 Task: Find a one-way business class flight for two people from New York to Los Angeles on July 14, with a budget of up to $1,200 and 2 checked bags.
Action: Mouse moved to (314, 324)
Screenshot: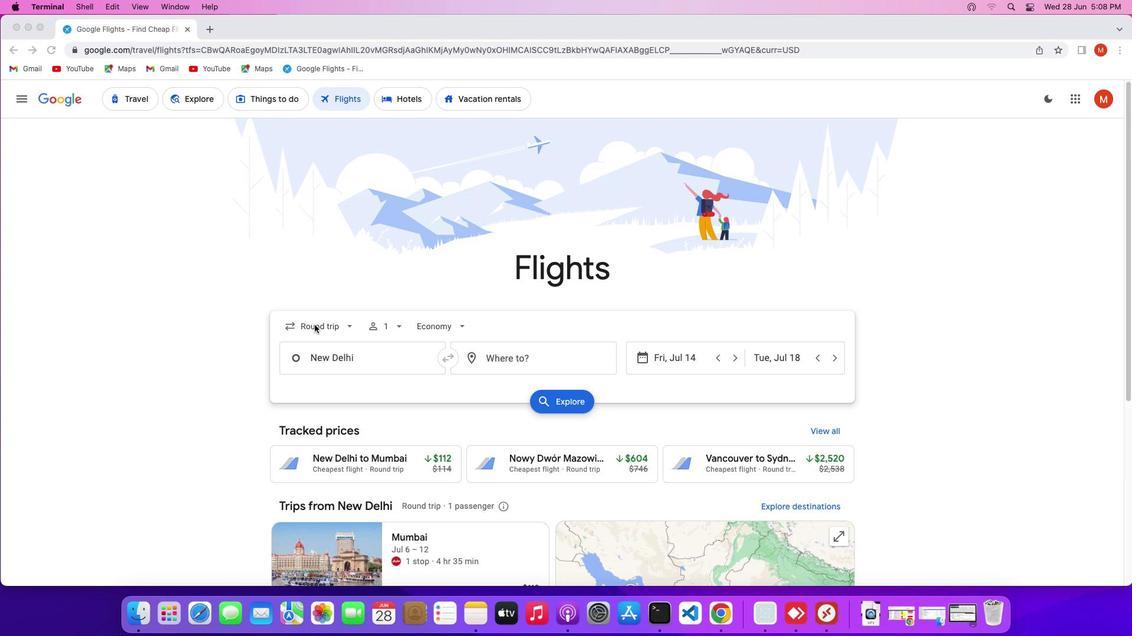 
Action: Mouse pressed left at (314, 324)
Screenshot: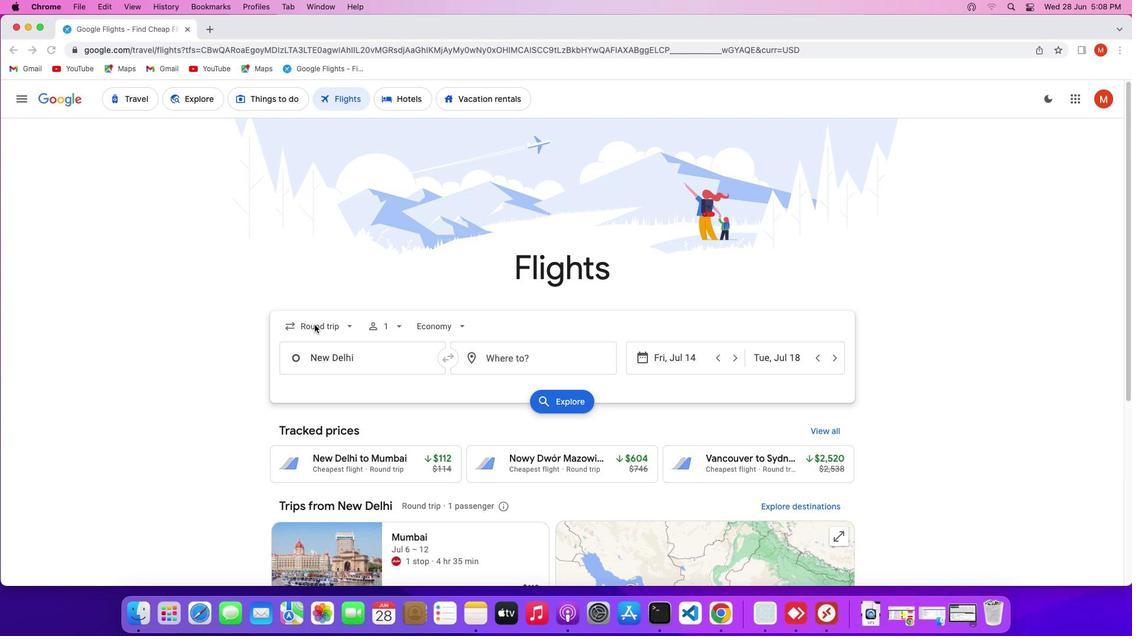 
Action: Mouse pressed left at (314, 324)
Screenshot: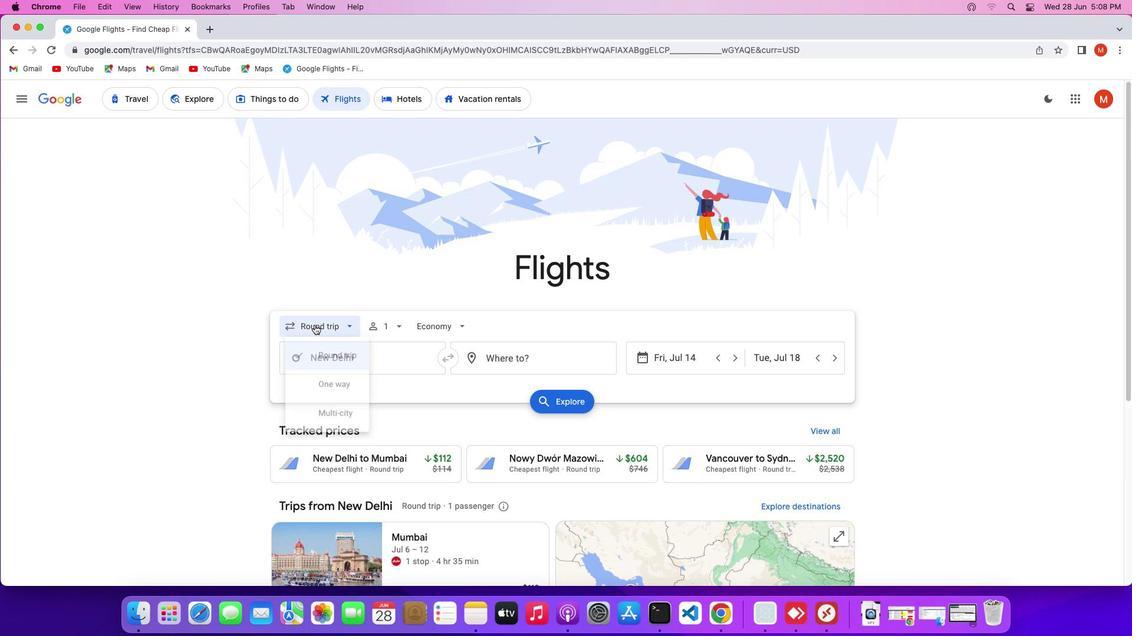 
Action: Mouse moved to (328, 382)
Screenshot: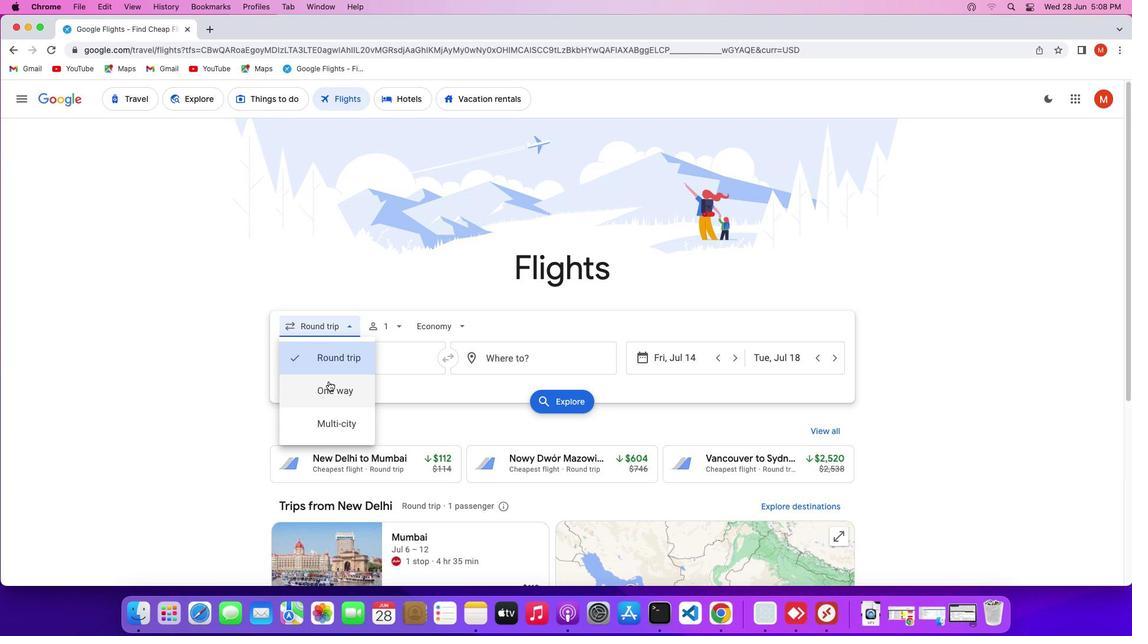 
Action: Mouse pressed left at (328, 382)
Screenshot: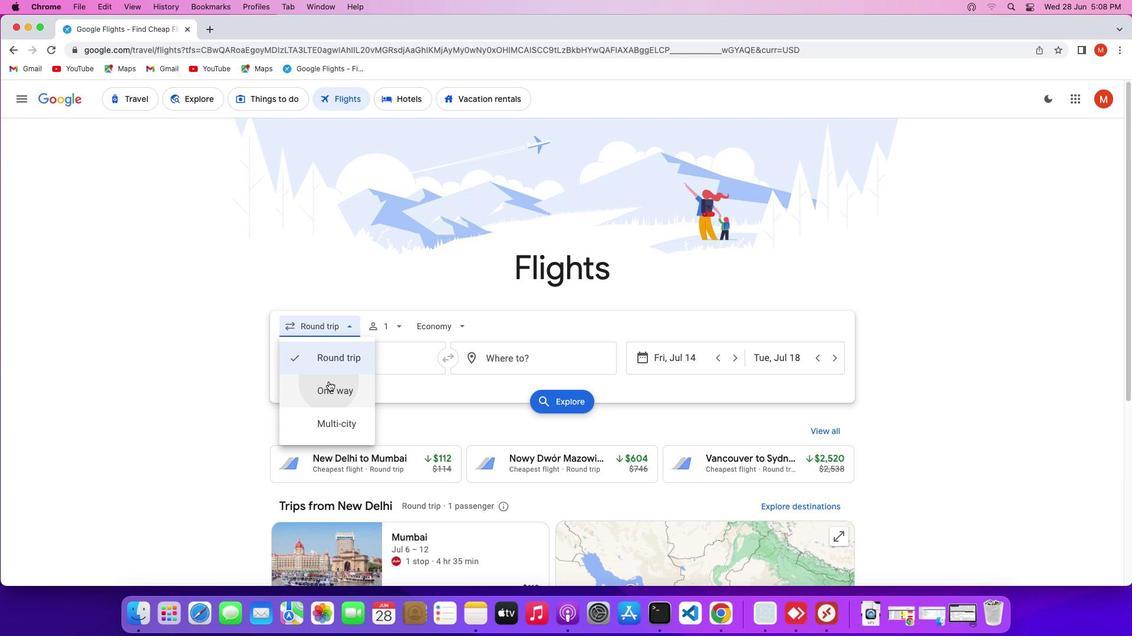 
Action: Mouse moved to (400, 323)
Screenshot: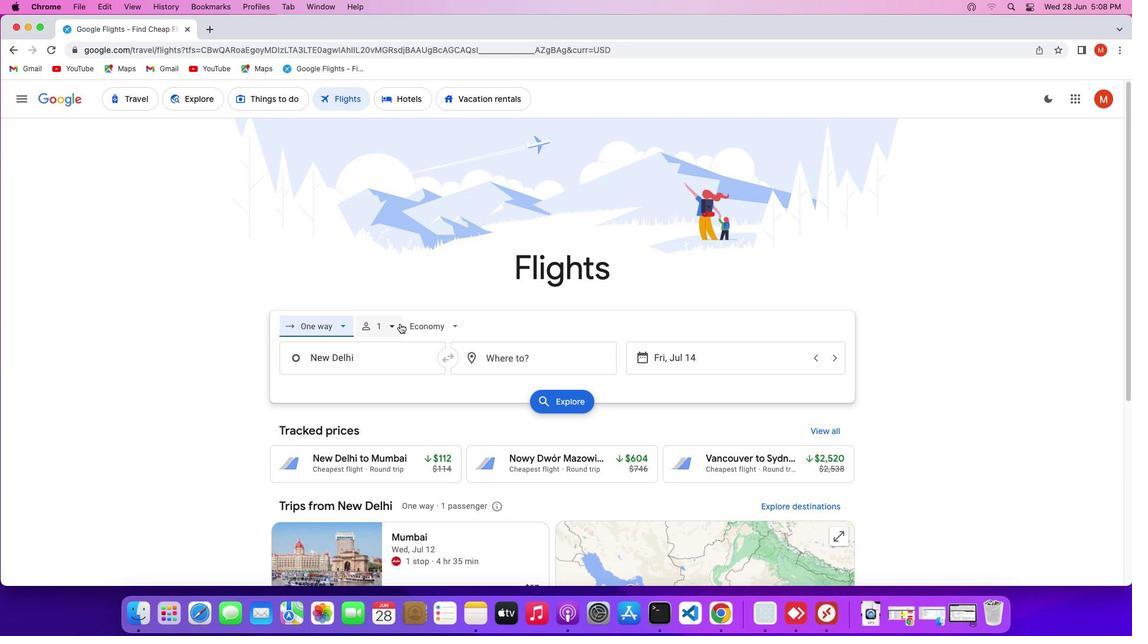 
Action: Mouse pressed left at (400, 323)
Screenshot: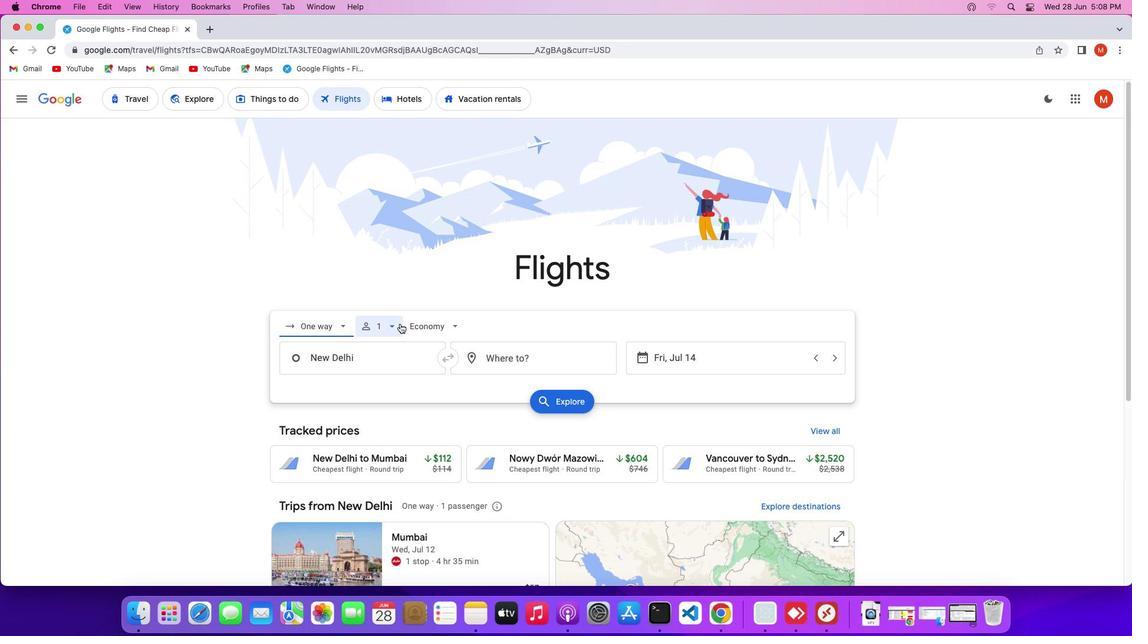 
Action: Mouse moved to (484, 361)
Screenshot: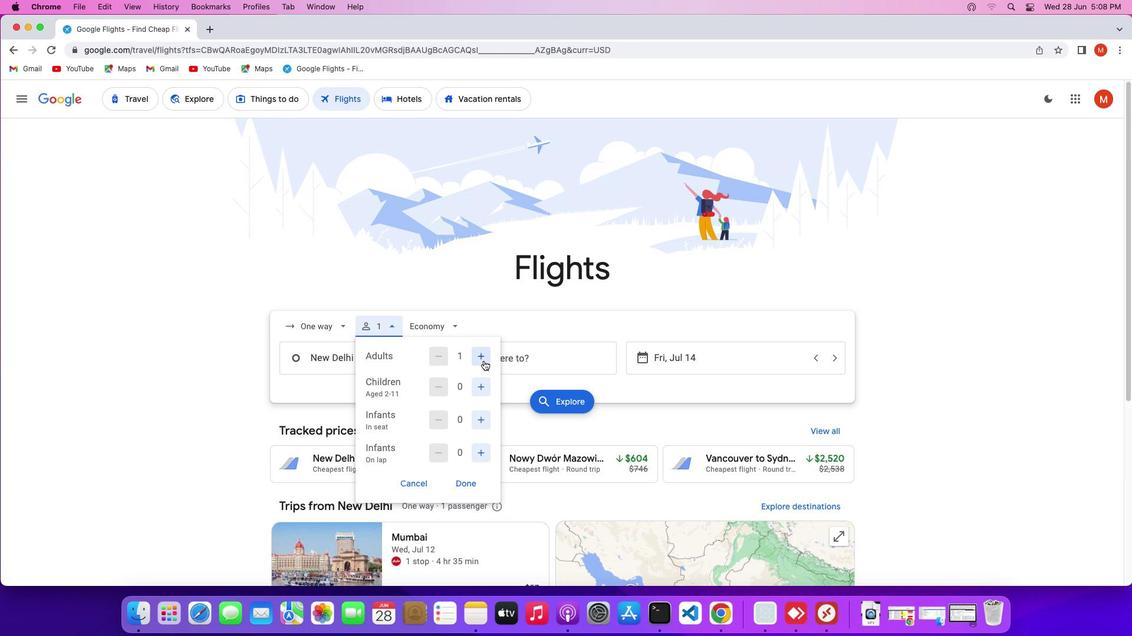
Action: Mouse pressed left at (484, 361)
Screenshot: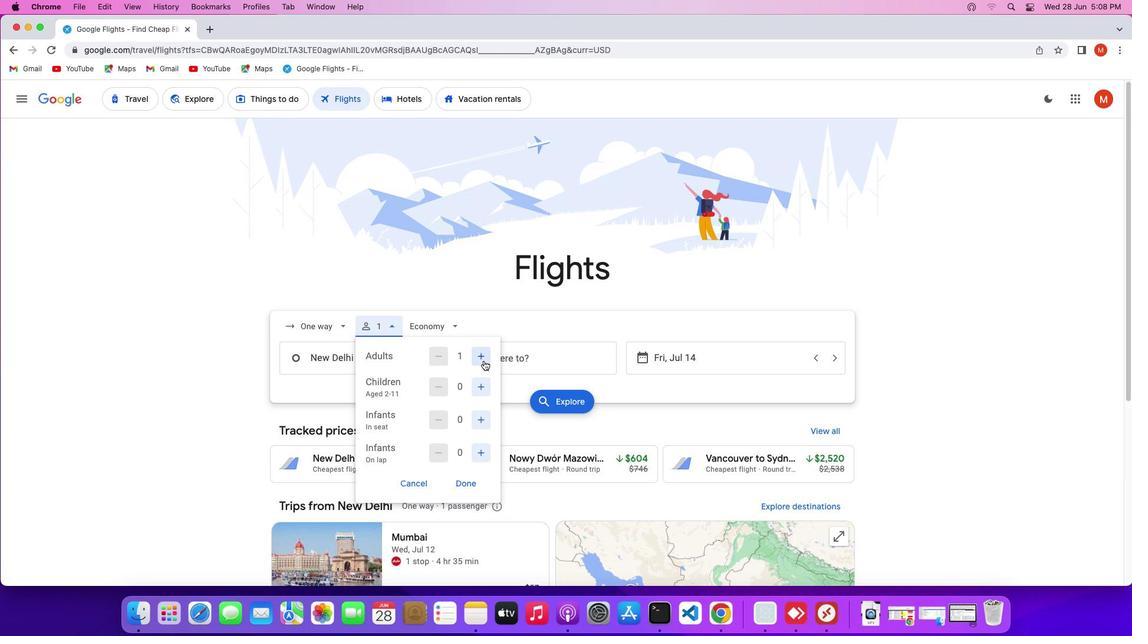 
Action: Mouse moved to (471, 479)
Screenshot: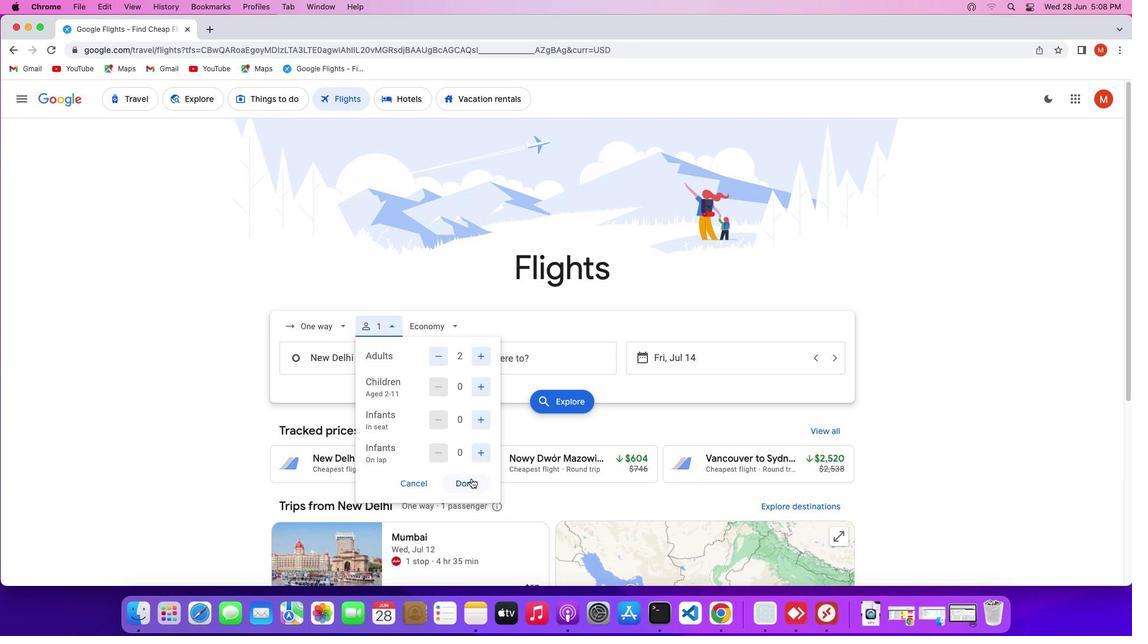 
Action: Mouse pressed left at (471, 479)
Screenshot: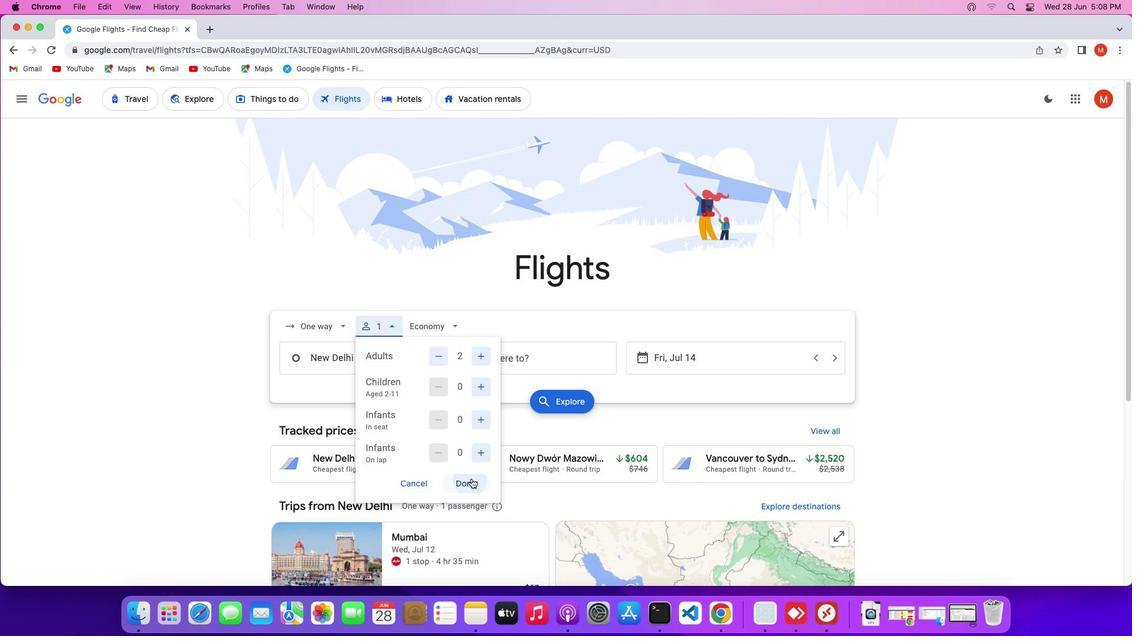 
Action: Mouse moved to (429, 335)
Screenshot: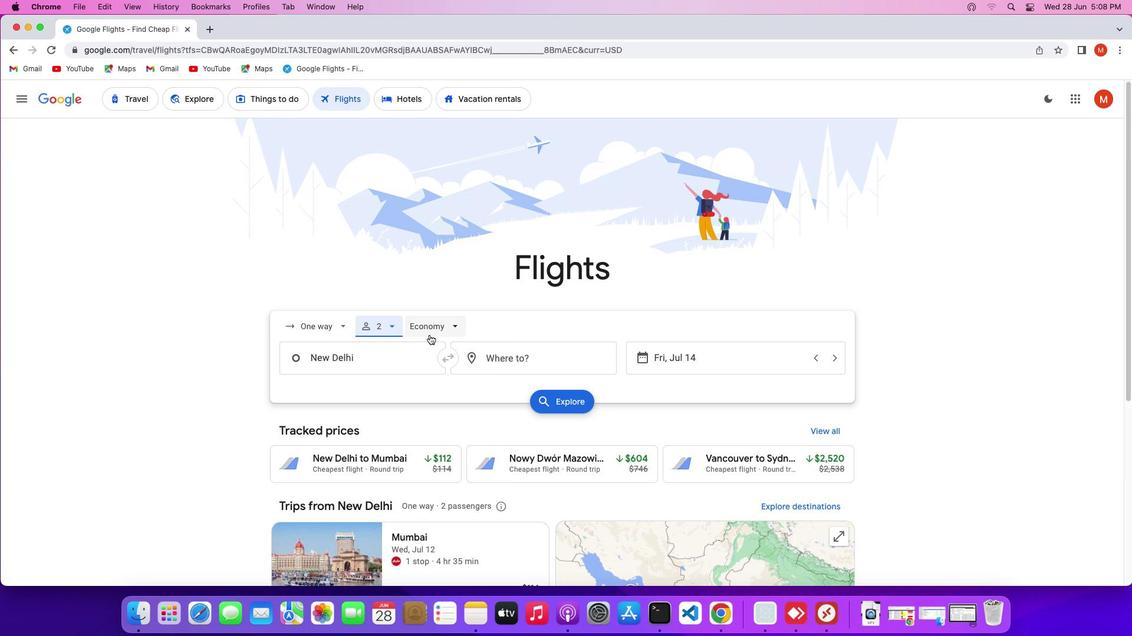
Action: Mouse pressed left at (429, 335)
Screenshot: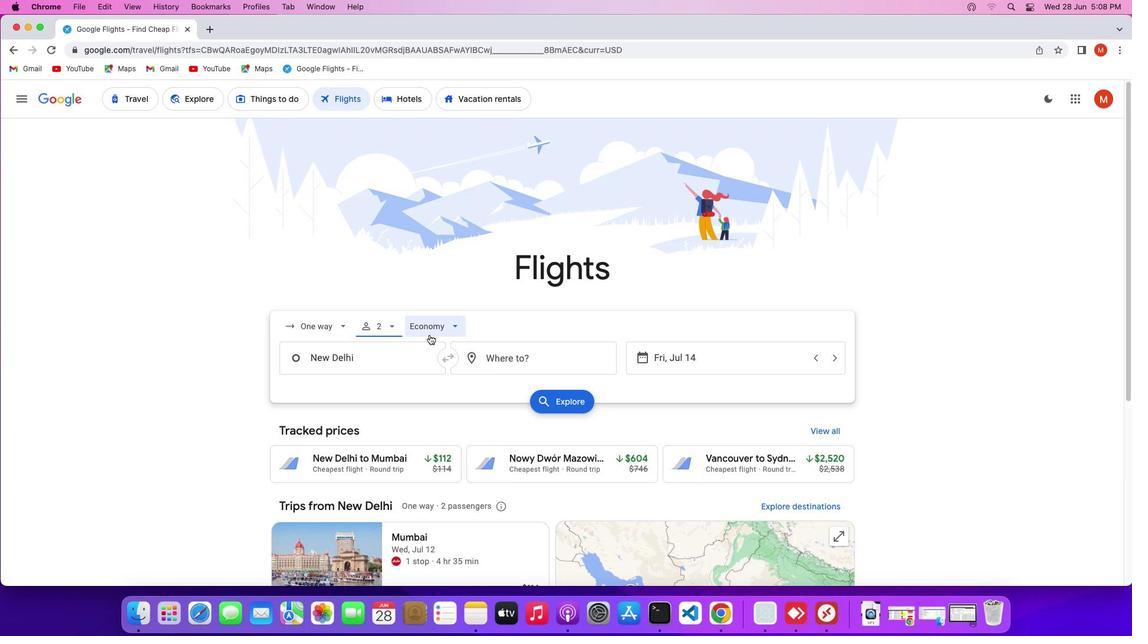 
Action: Mouse moved to (451, 421)
Screenshot: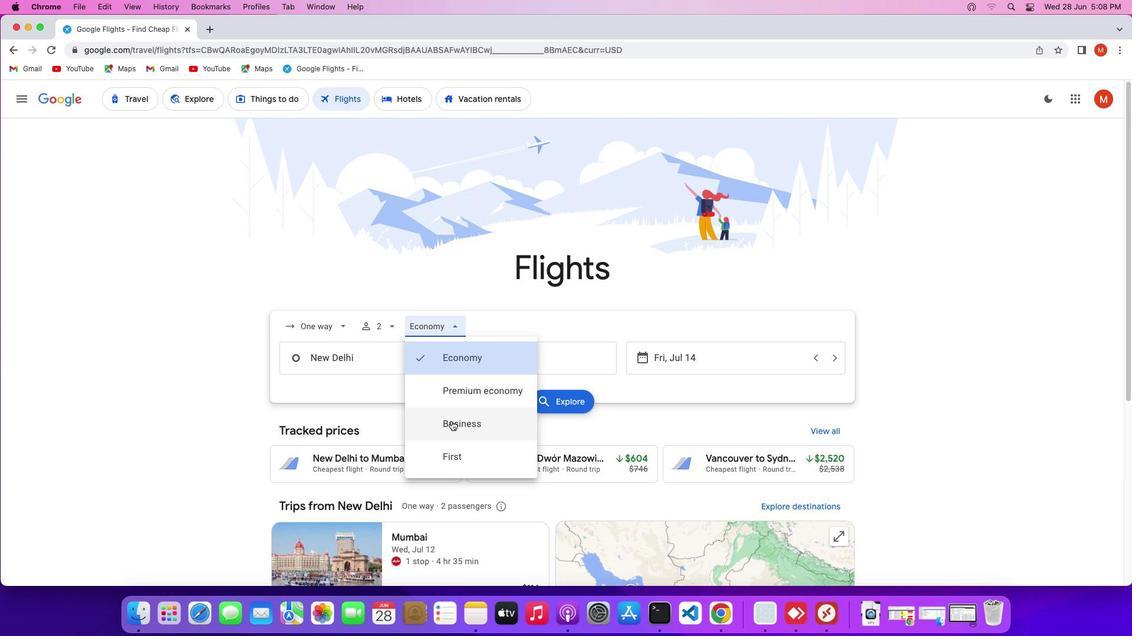 
Action: Mouse pressed left at (451, 421)
Screenshot: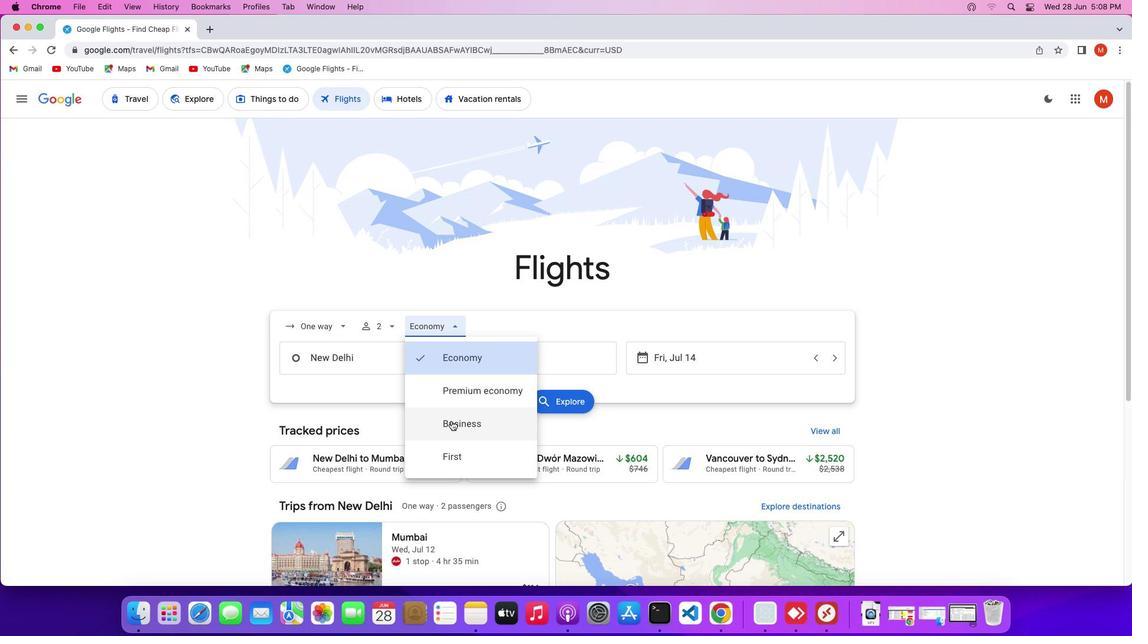 
Action: Mouse moved to (372, 365)
Screenshot: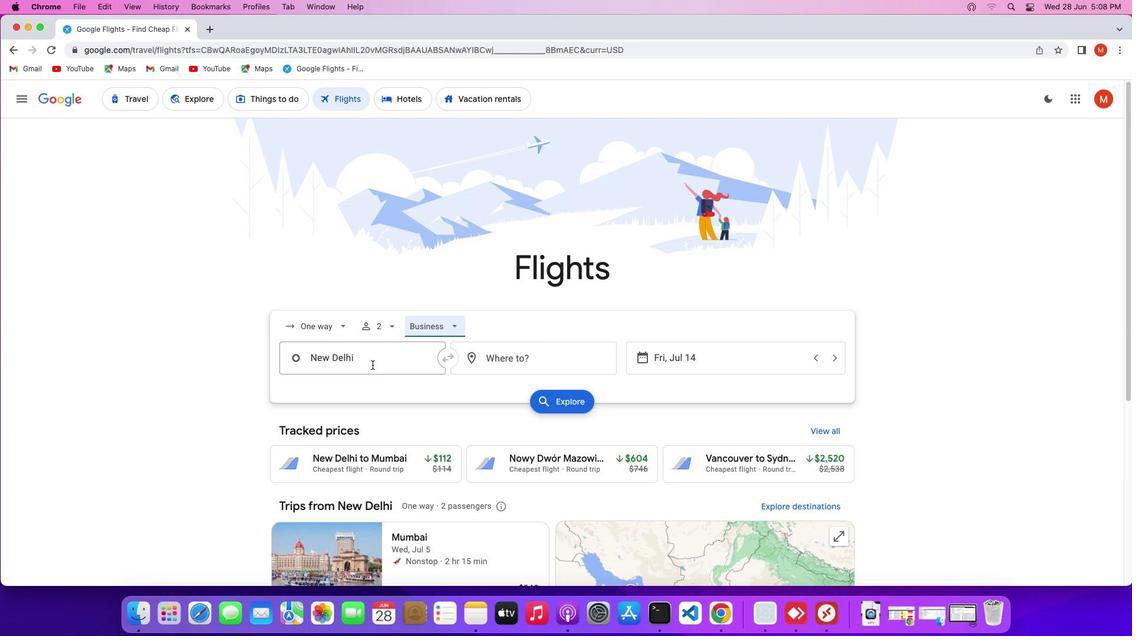 
Action: Mouse pressed left at (372, 365)
Screenshot: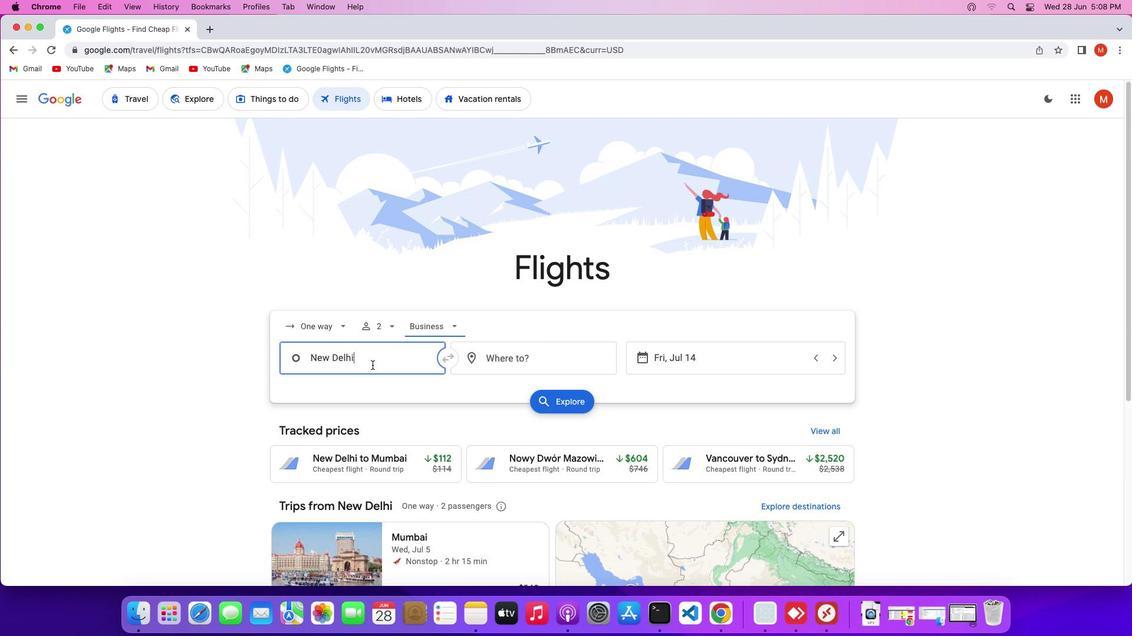 
Action: Key pressed Key.shift'N''e''w'Key.spaceKey.shift'Y''o''r''k'
Screenshot: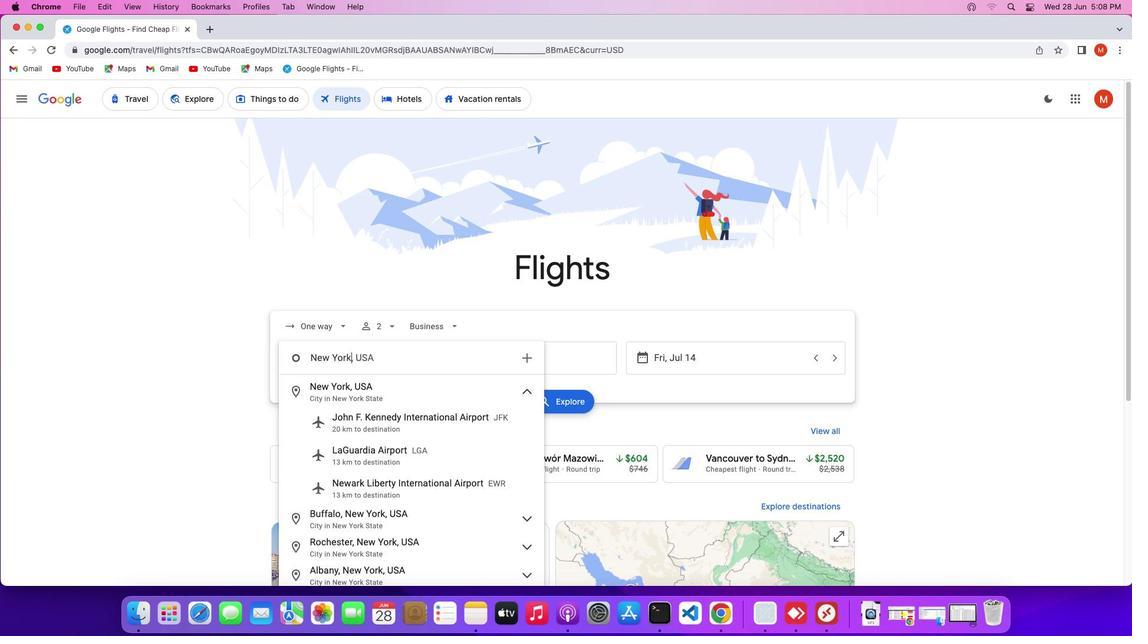 
Action: Mouse moved to (392, 392)
Screenshot: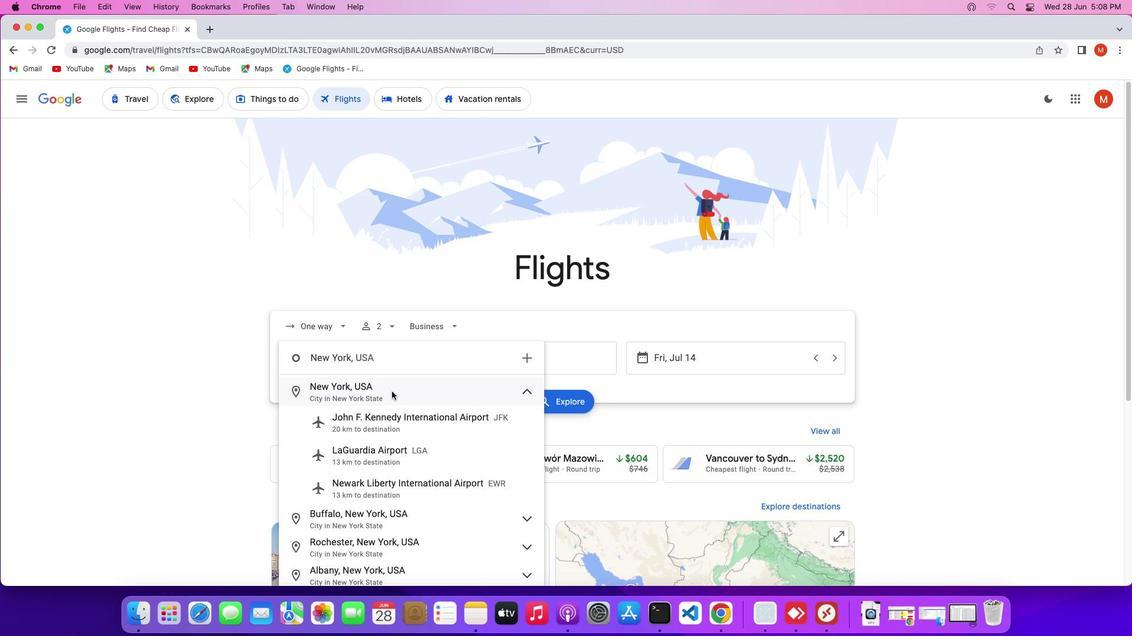 
Action: Mouse pressed left at (392, 392)
Screenshot: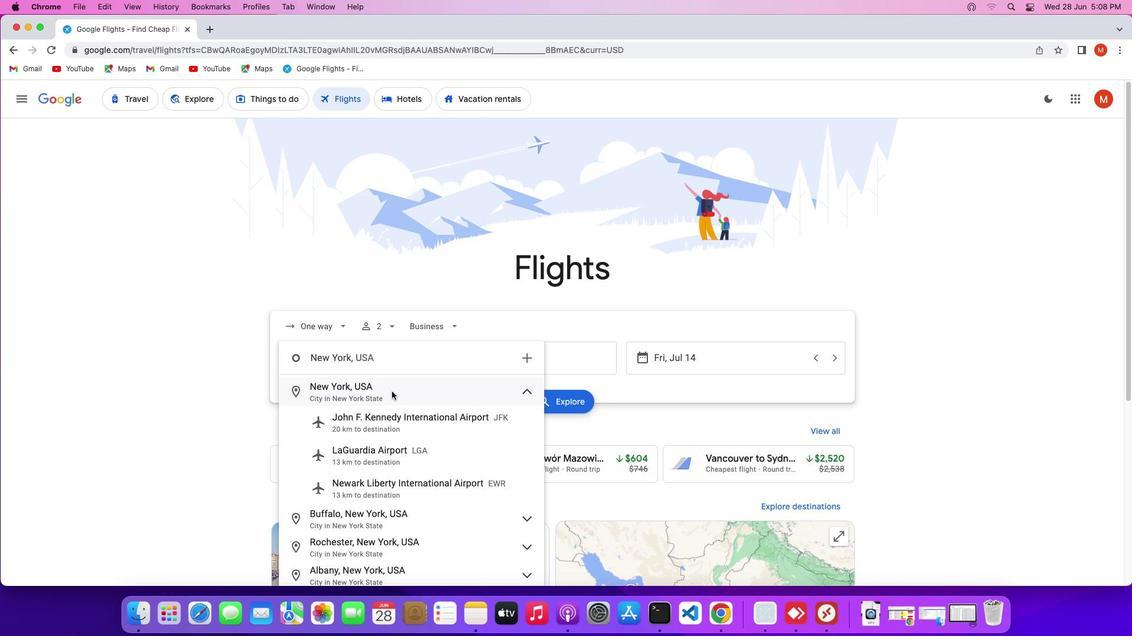 
Action: Mouse moved to (510, 360)
Screenshot: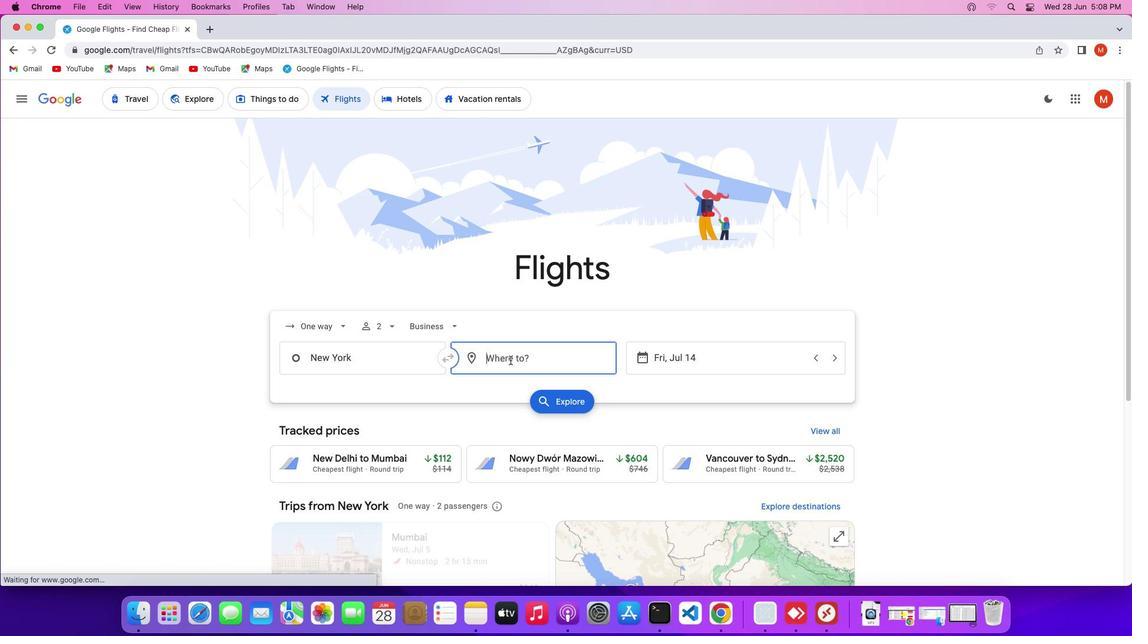 
Action: Mouse pressed left at (510, 360)
Screenshot: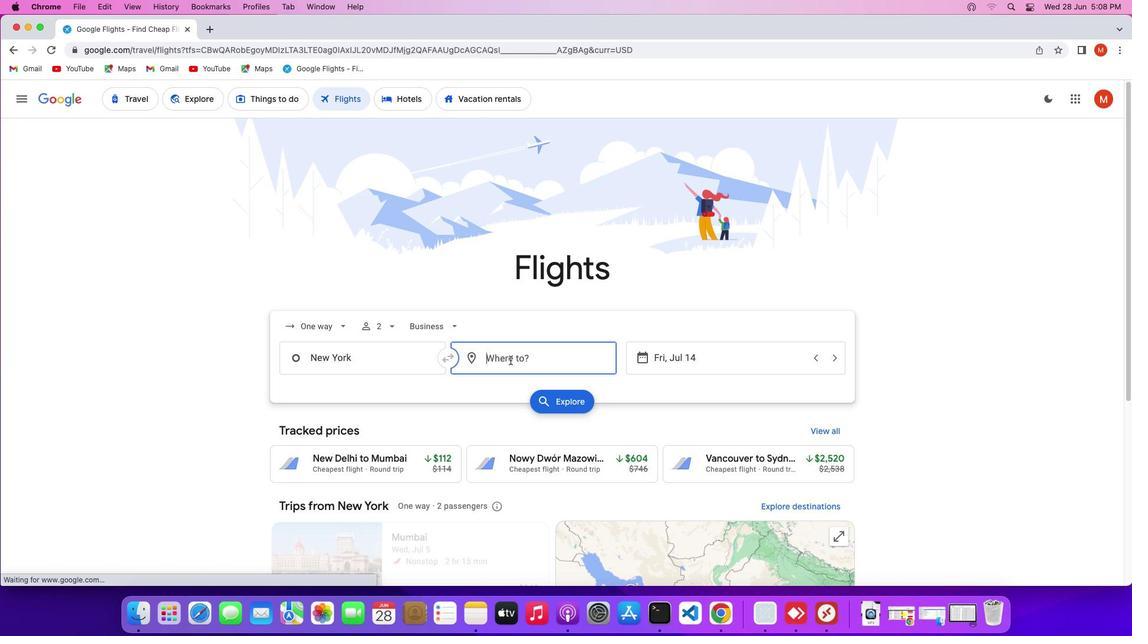 
Action: Key pressed Key.shift'L''o''s'Key.spaceKey.shift'A''n''g''e''l''e''s'
Screenshot: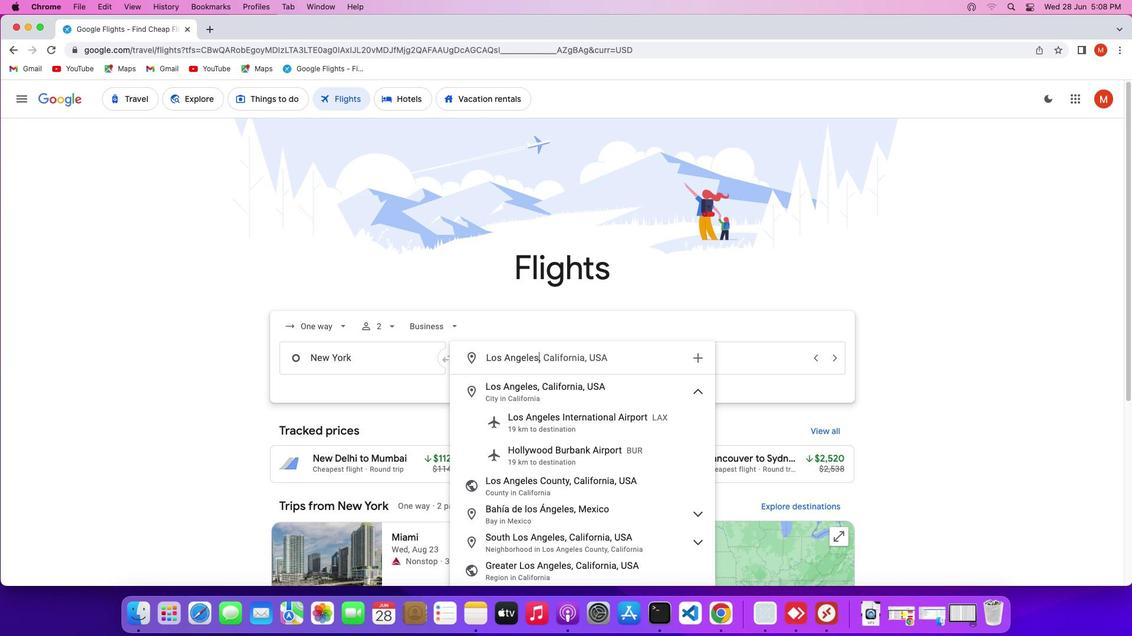 
Action: Mouse moved to (592, 385)
Screenshot: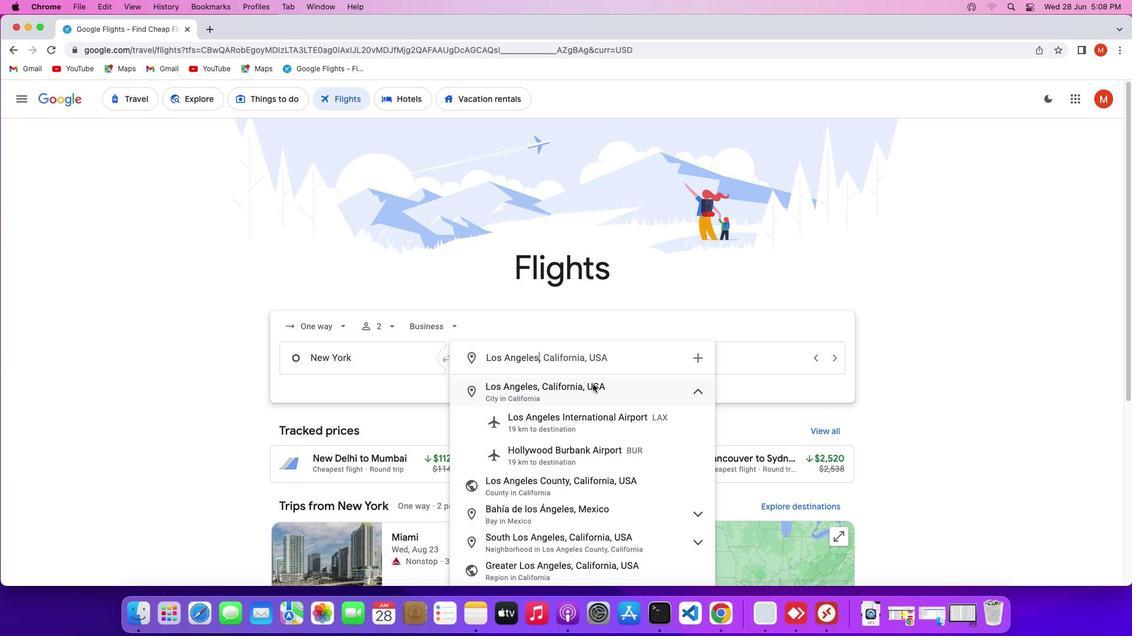 
Action: Mouse pressed left at (592, 385)
Screenshot: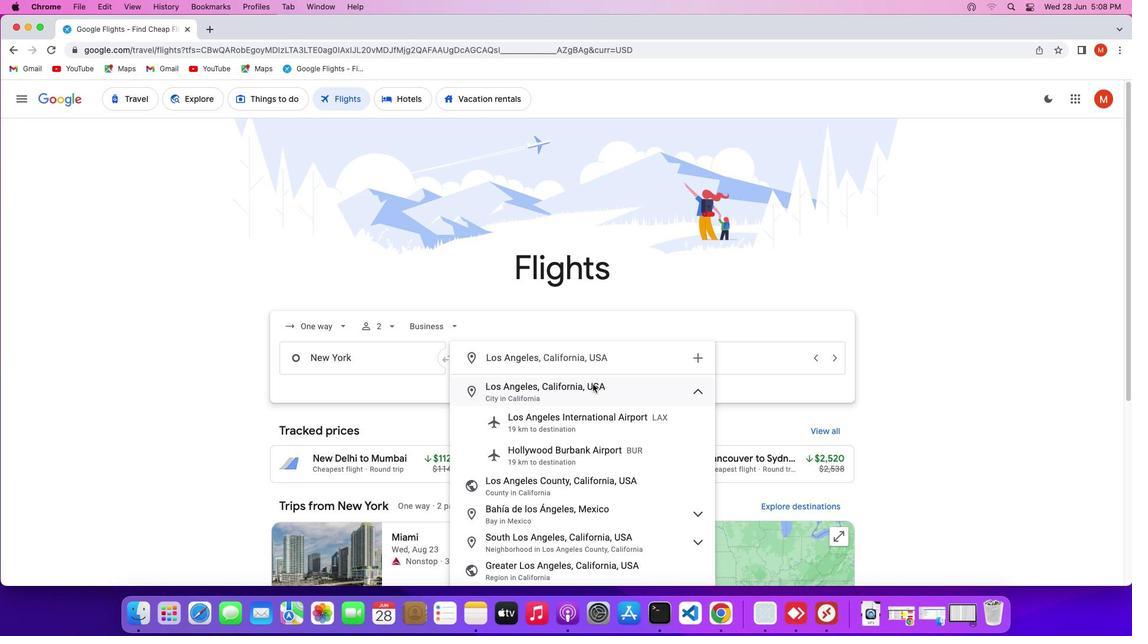 
Action: Mouse moved to (572, 396)
Screenshot: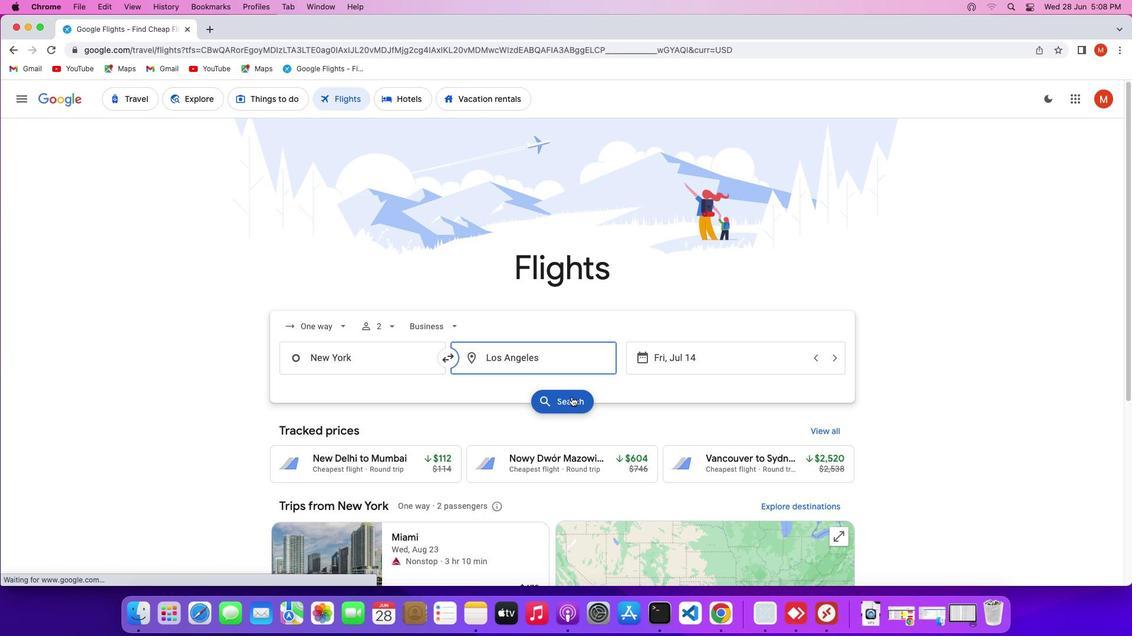 
Action: Mouse pressed left at (572, 396)
Screenshot: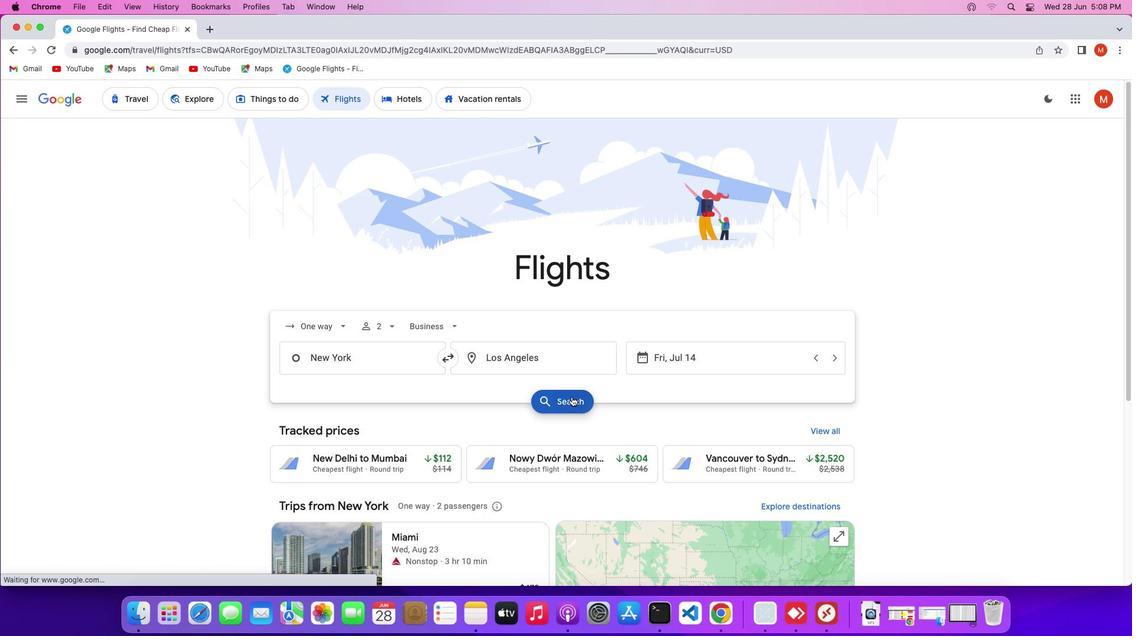 
Action: Mouse moved to (527, 203)
Screenshot: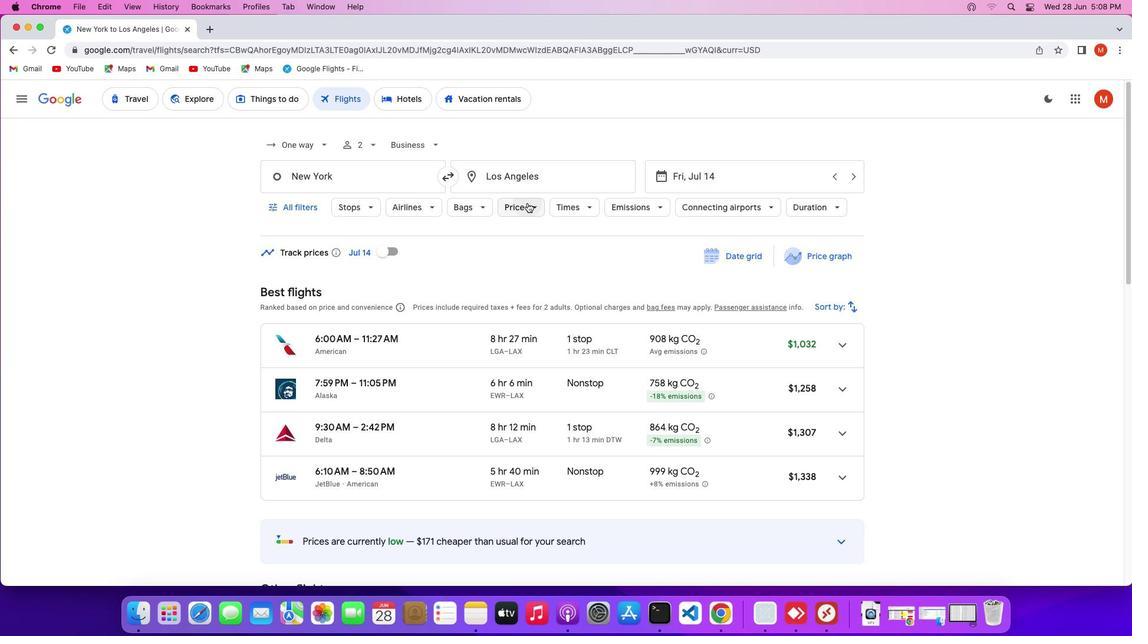
Action: Mouse pressed left at (527, 203)
Screenshot: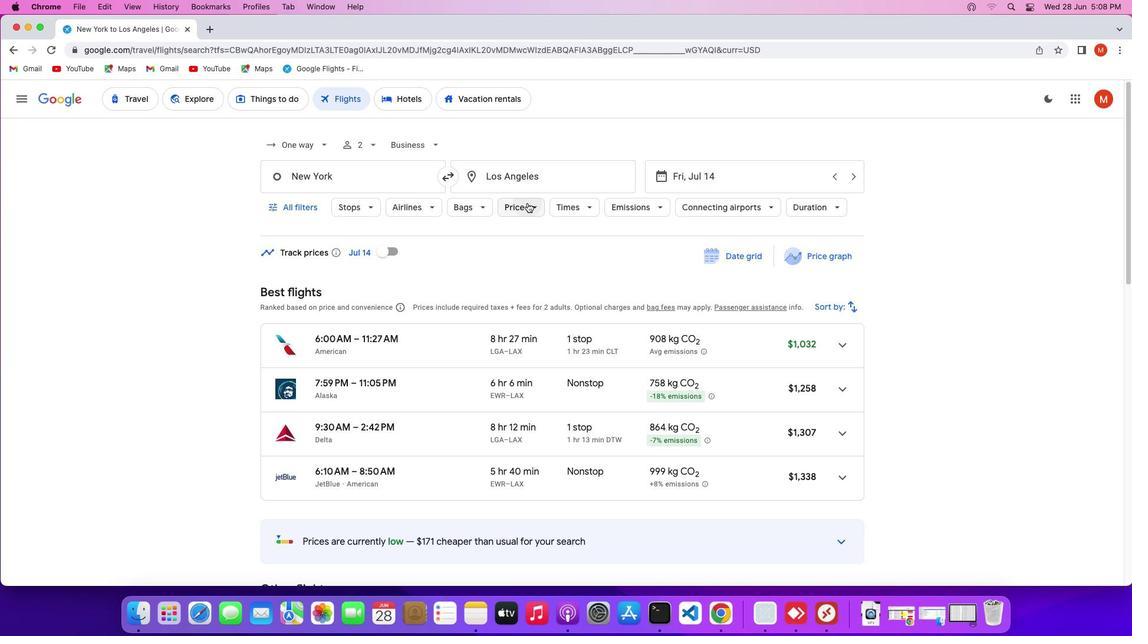 
Action: Mouse moved to (690, 286)
Screenshot: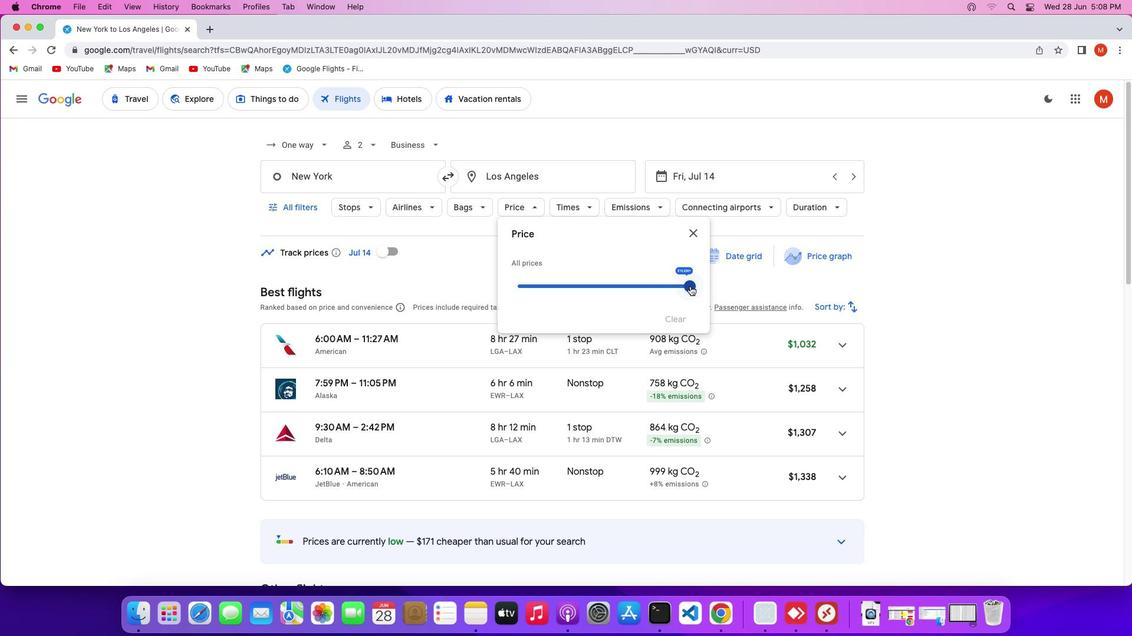 
Action: Mouse pressed left at (690, 286)
Screenshot: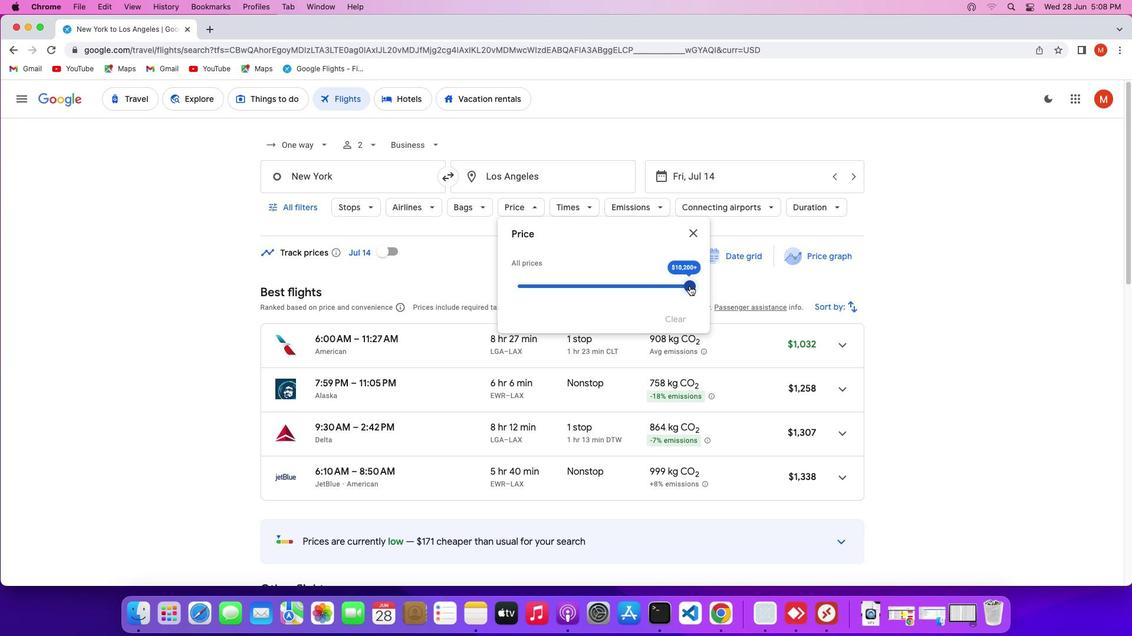 
Action: Mouse moved to (692, 231)
Screenshot: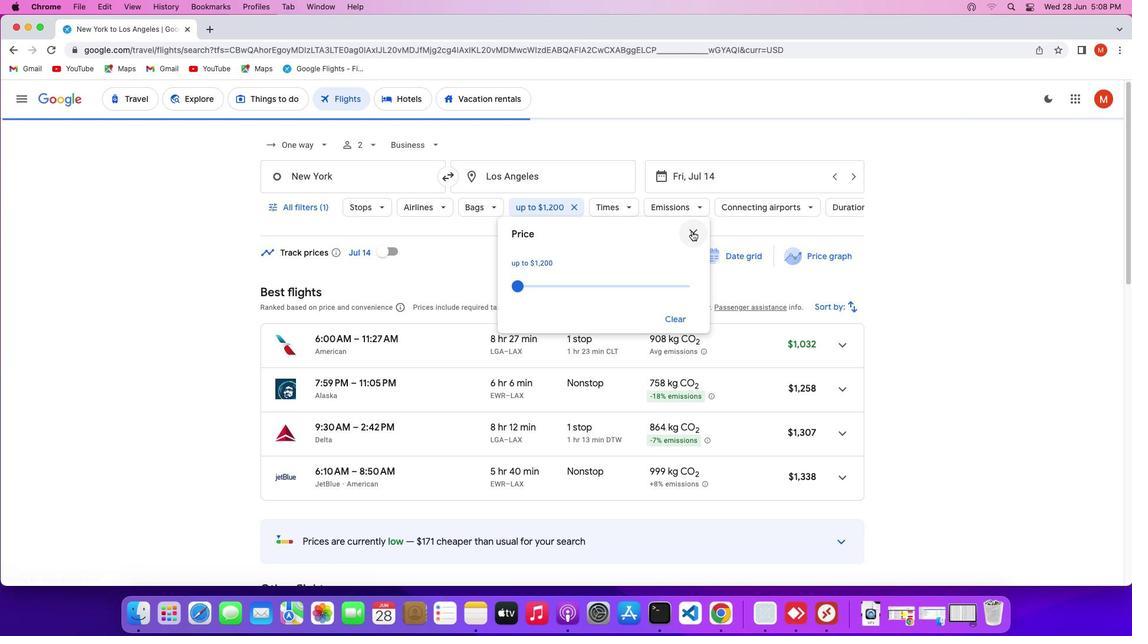 
Action: Mouse pressed left at (692, 231)
Screenshot: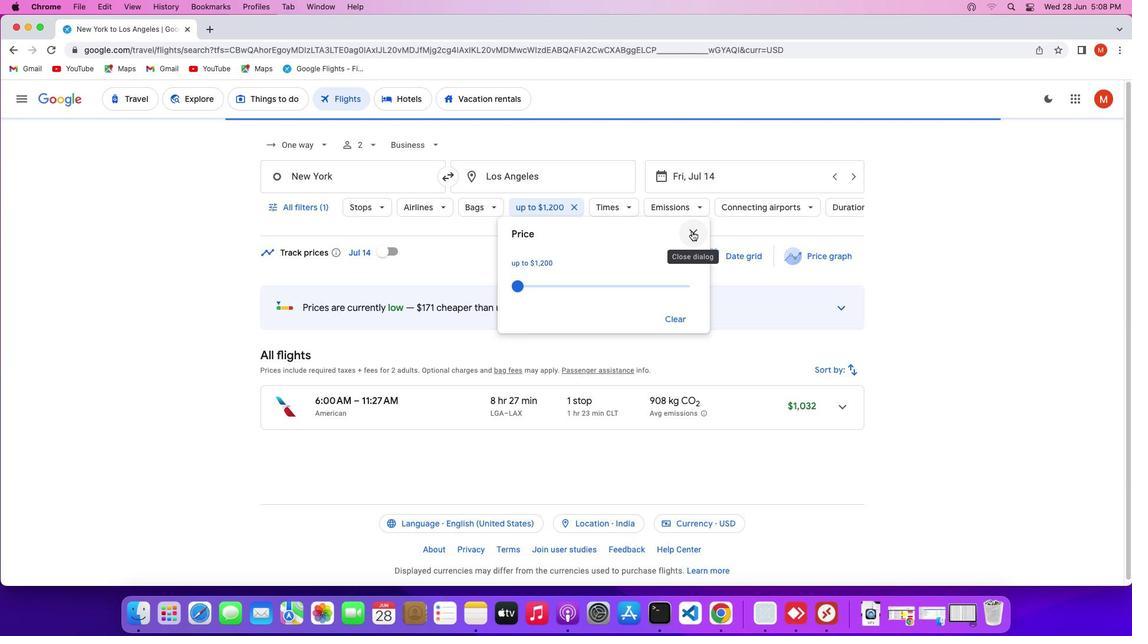 
Action: Mouse moved to (557, 207)
Screenshot: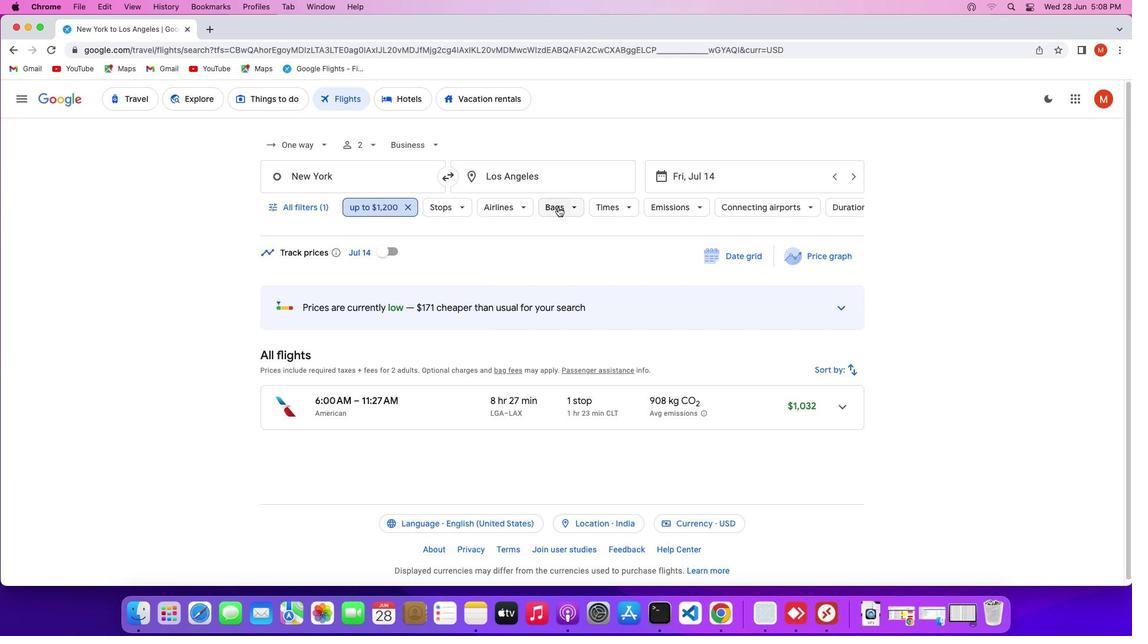 
Action: Mouse pressed left at (557, 207)
Screenshot: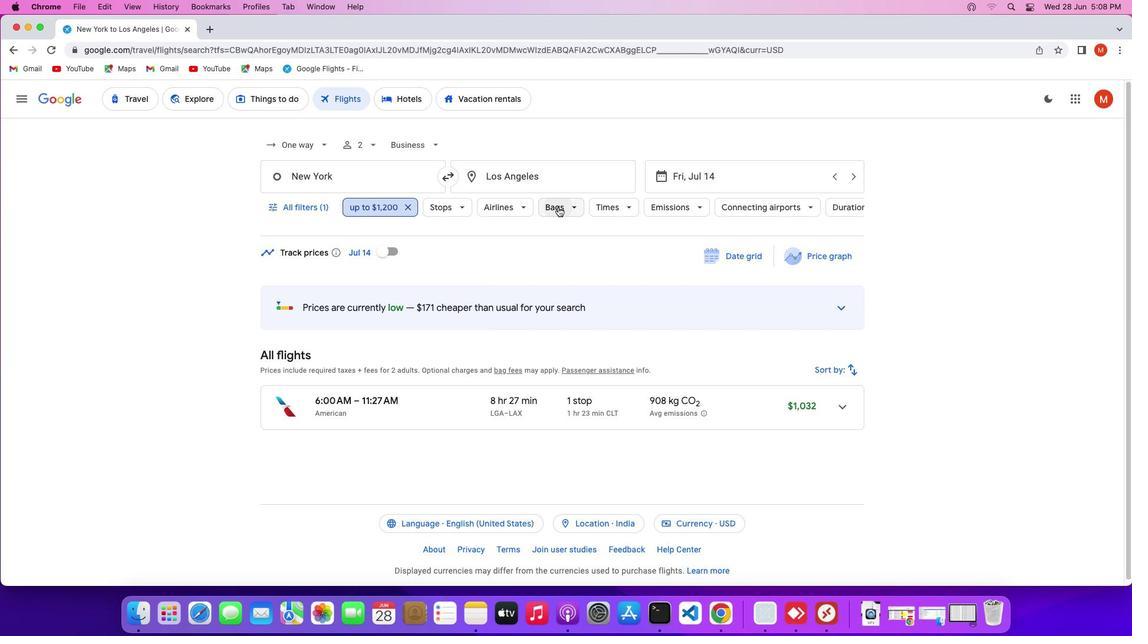 
Action: Mouse moved to (727, 291)
Screenshot: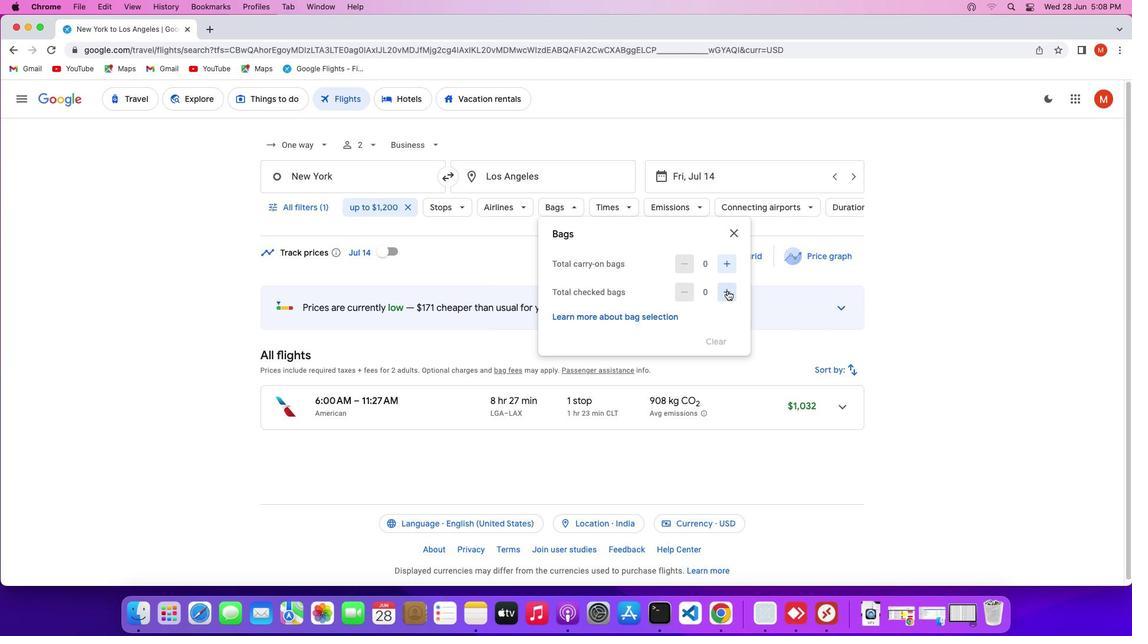 
Action: Mouse pressed left at (727, 291)
Screenshot: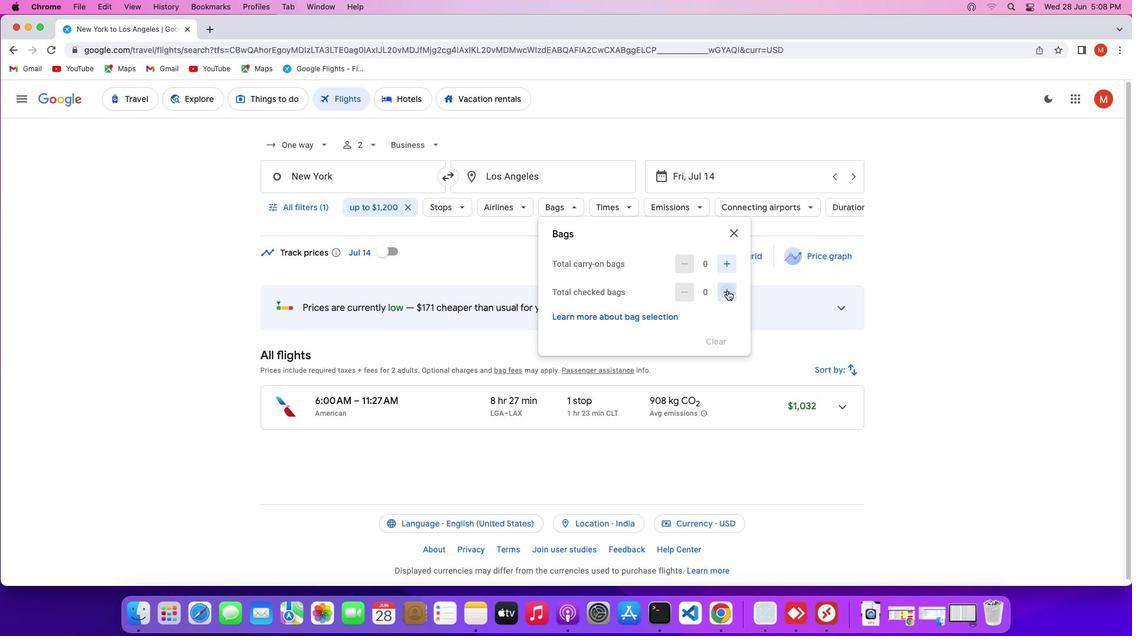 
Action: Mouse moved to (727, 291)
Screenshot: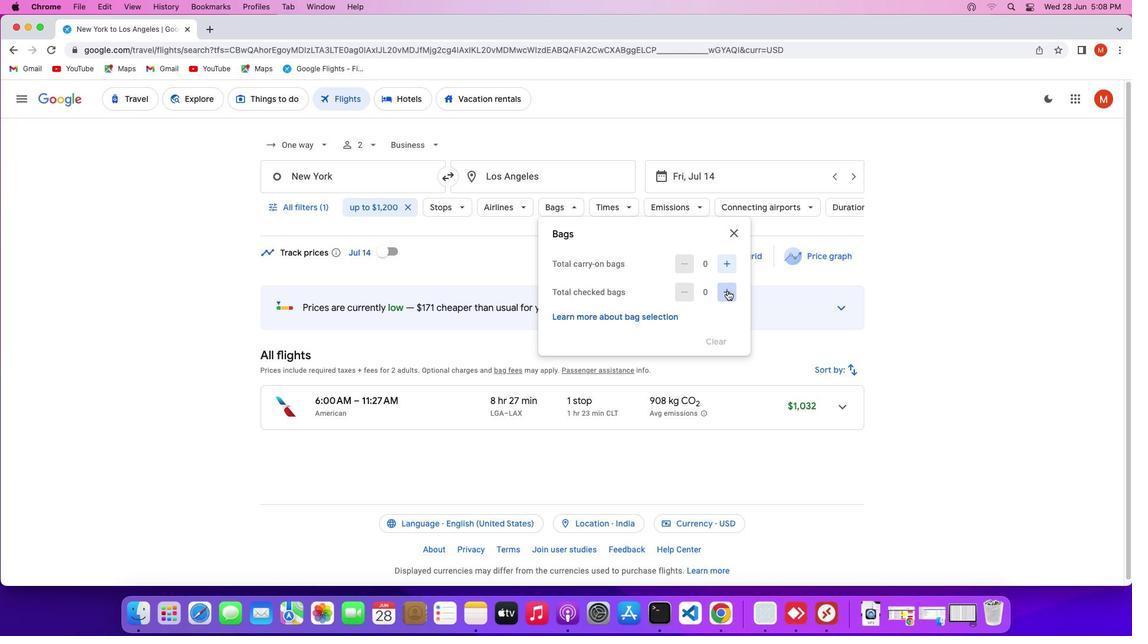 
Action: Mouse pressed left at (727, 291)
Screenshot: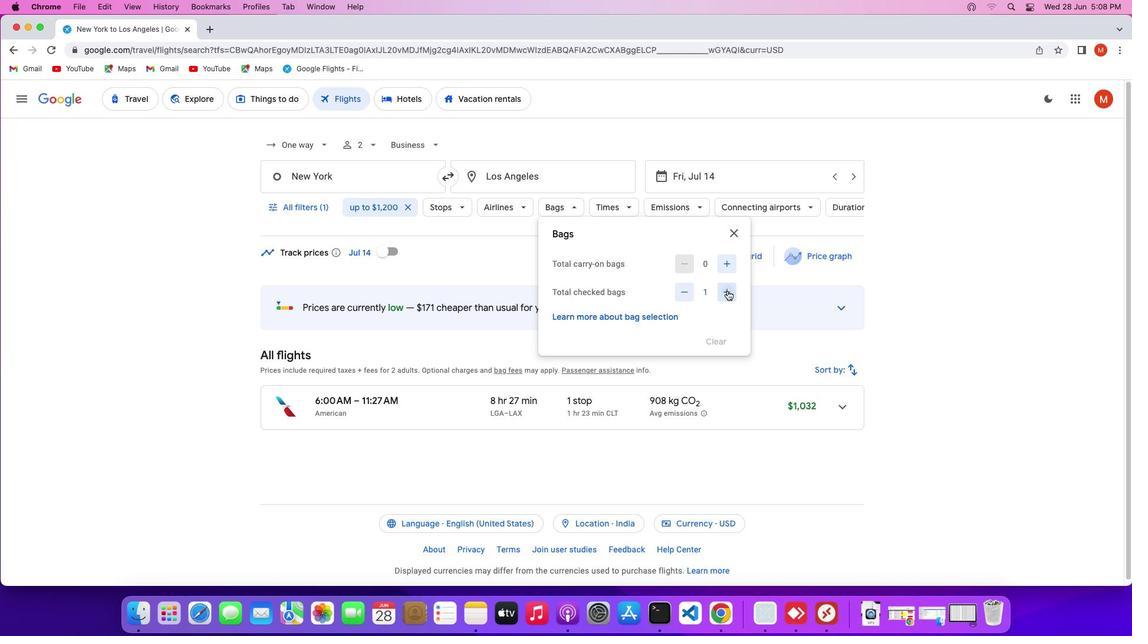 
Action: Mouse moved to (727, 231)
Screenshot: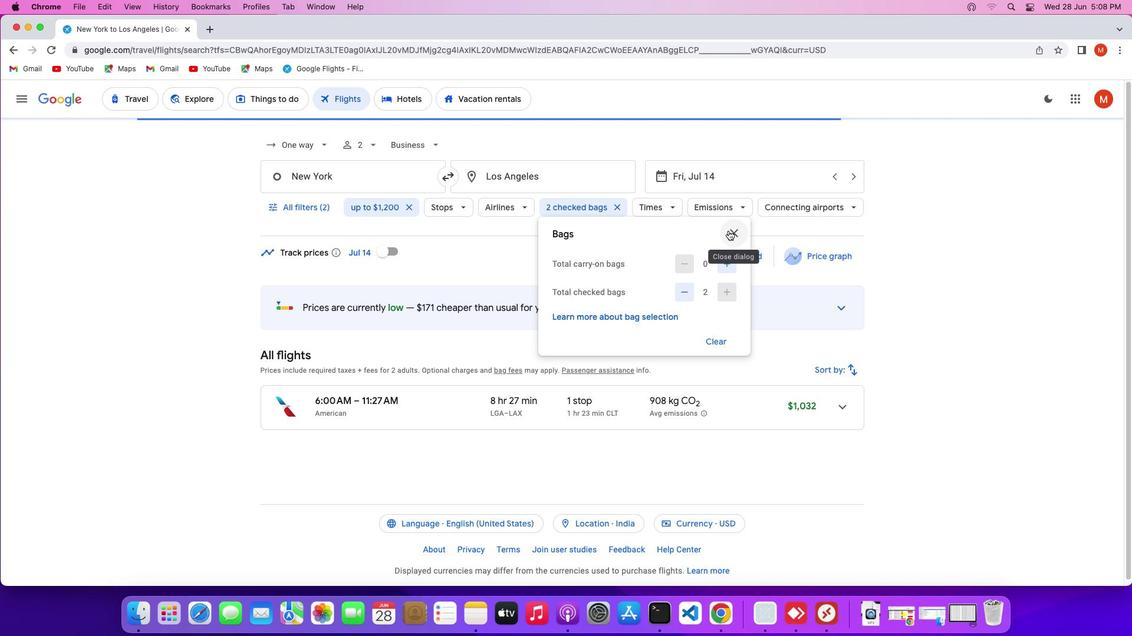 
Action: Mouse pressed left at (727, 231)
Screenshot: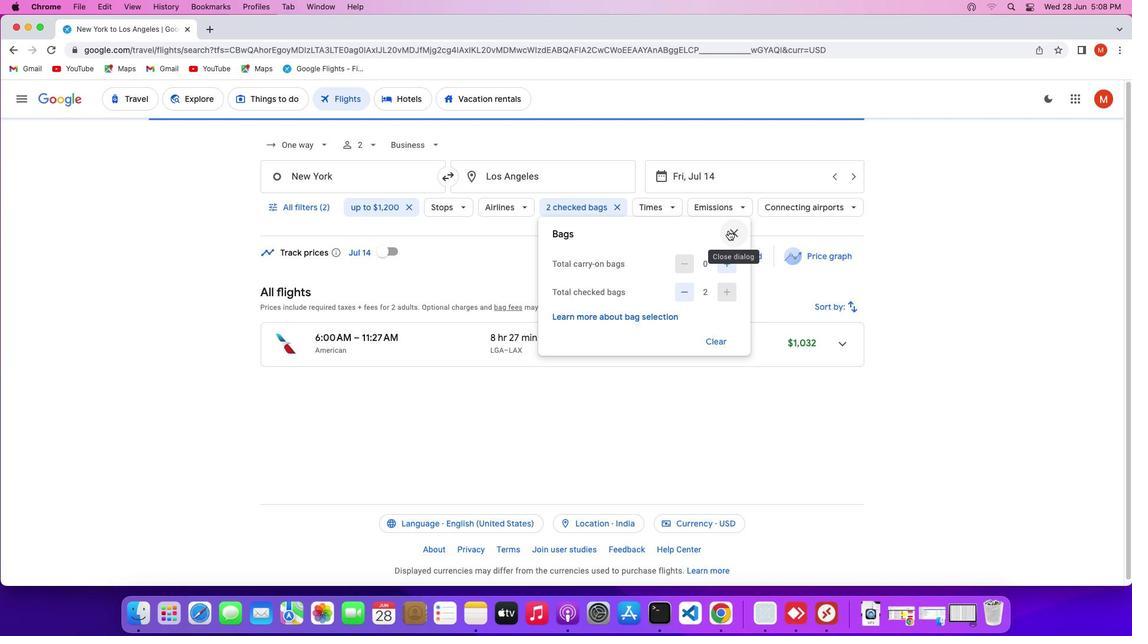 
Action: Mouse moved to (733, 179)
Screenshot: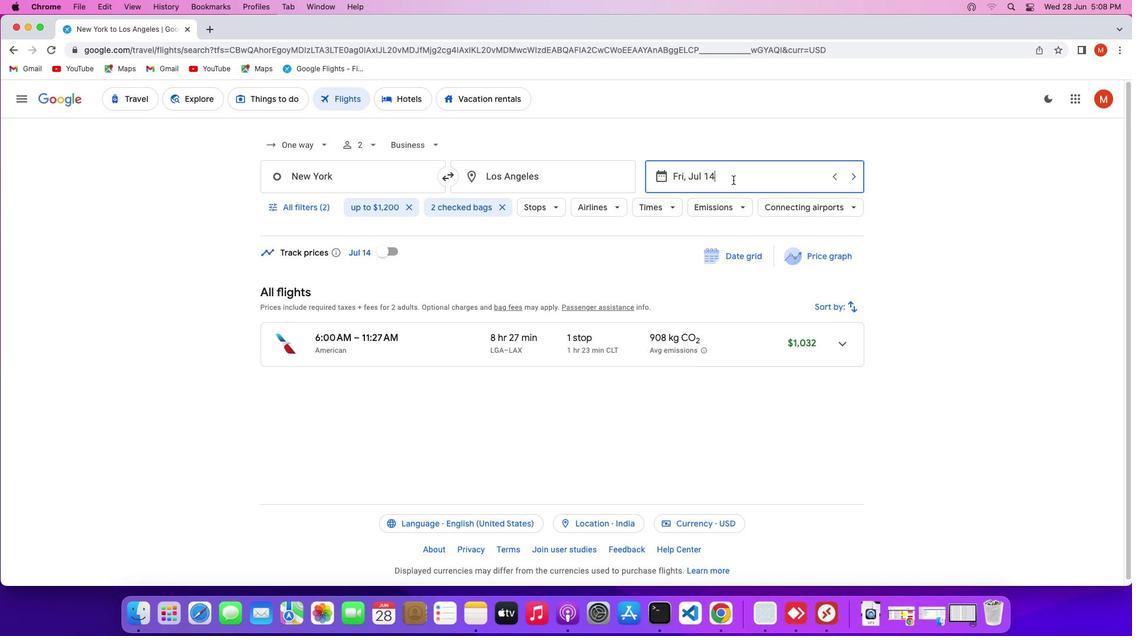 
Action: Mouse pressed left at (733, 179)
Screenshot: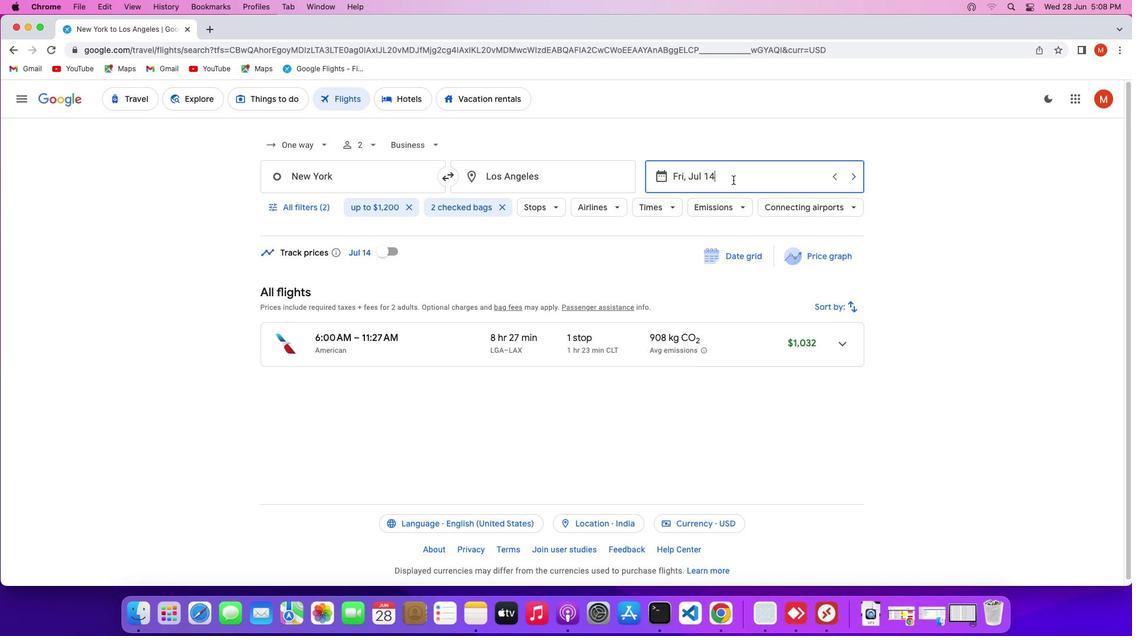 
Action: Mouse moved to (878, 329)
Screenshot: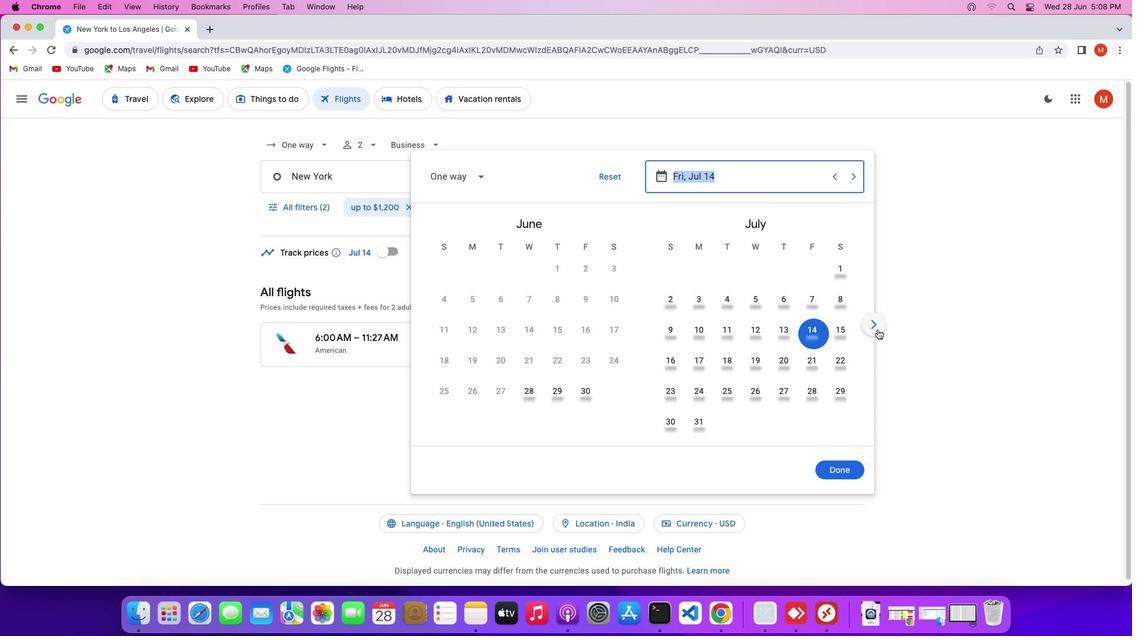 
Action: Mouse pressed left at (878, 329)
Screenshot: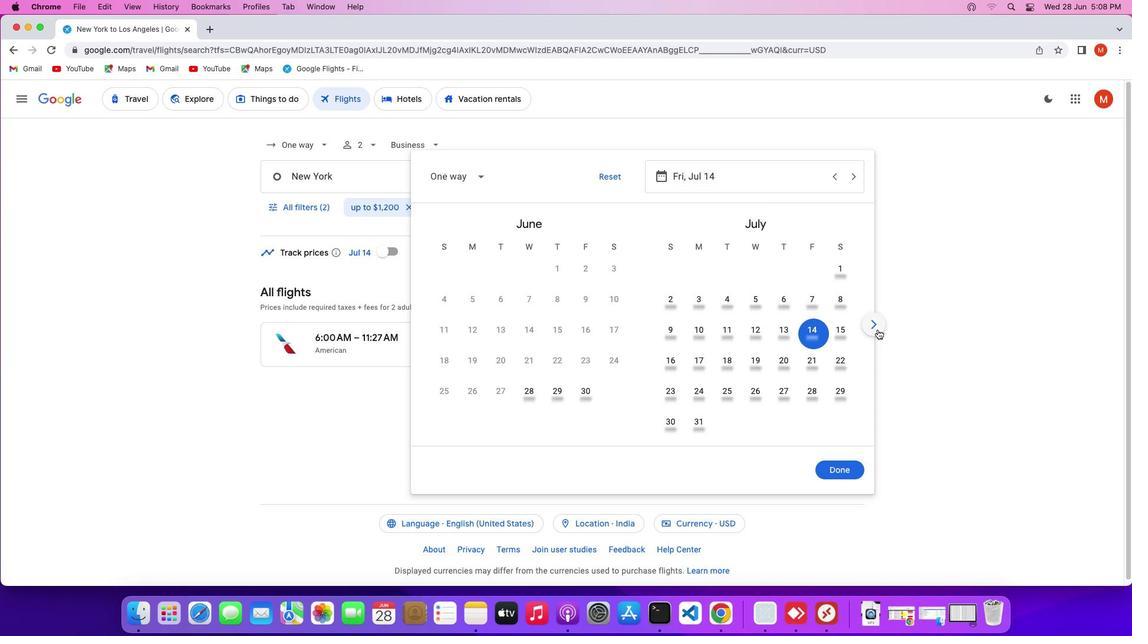 
Action: Mouse moved to (875, 327)
Screenshot: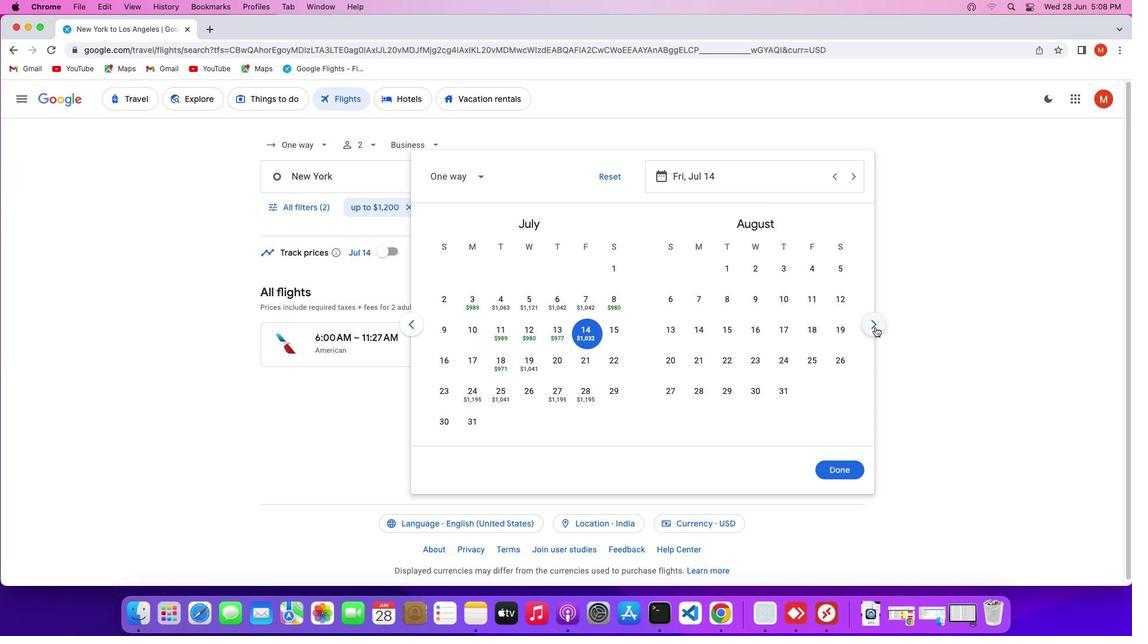 
Action: Mouse pressed left at (875, 327)
Screenshot: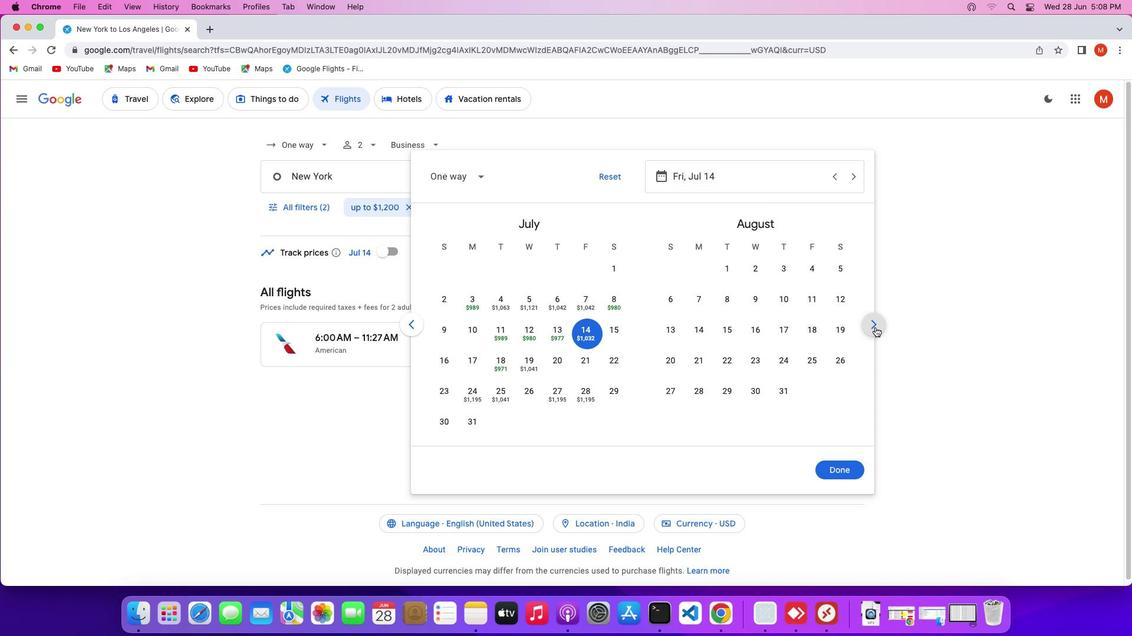 
Action: Mouse moved to (839, 306)
Screenshot: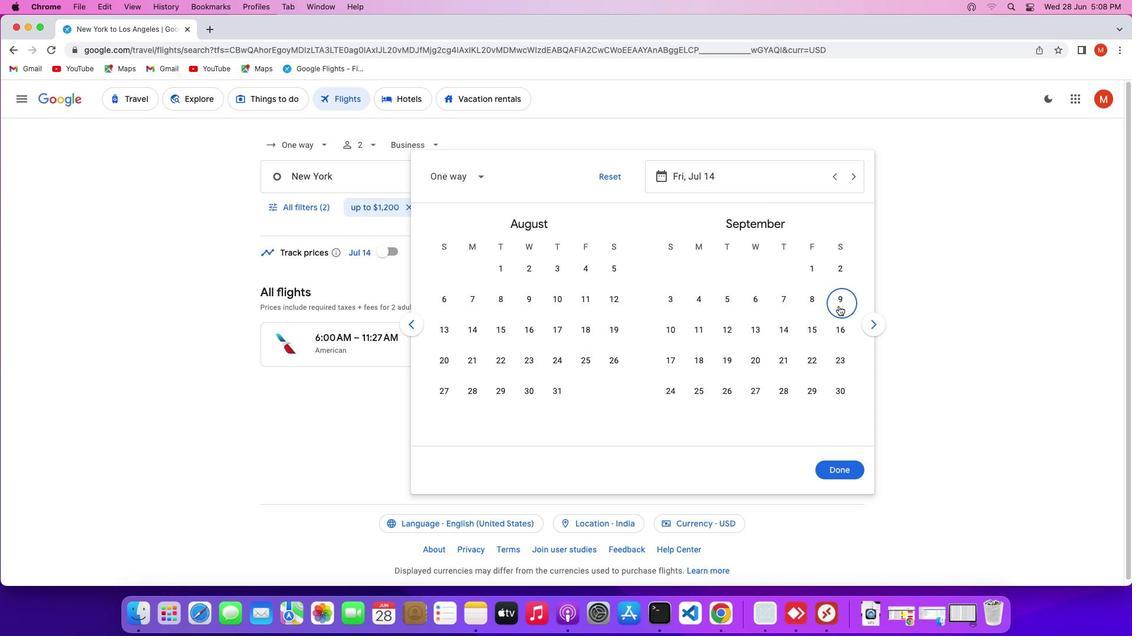 
Action: Mouse pressed left at (839, 306)
Screenshot: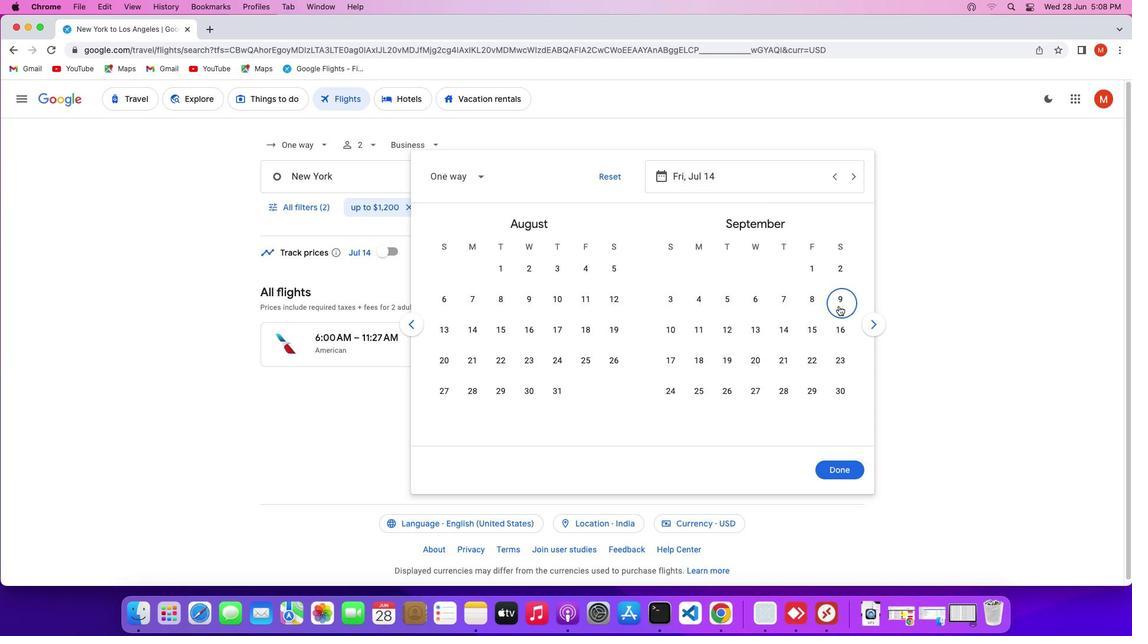 
Action: Mouse moved to (836, 471)
Screenshot: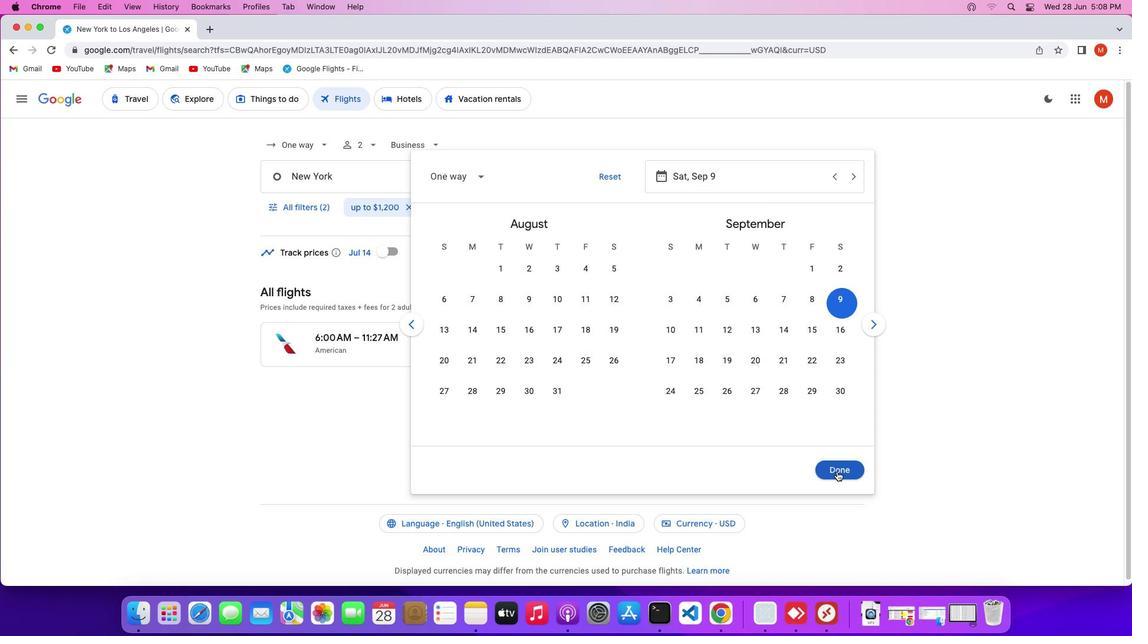 
Action: Mouse pressed left at (836, 471)
Screenshot: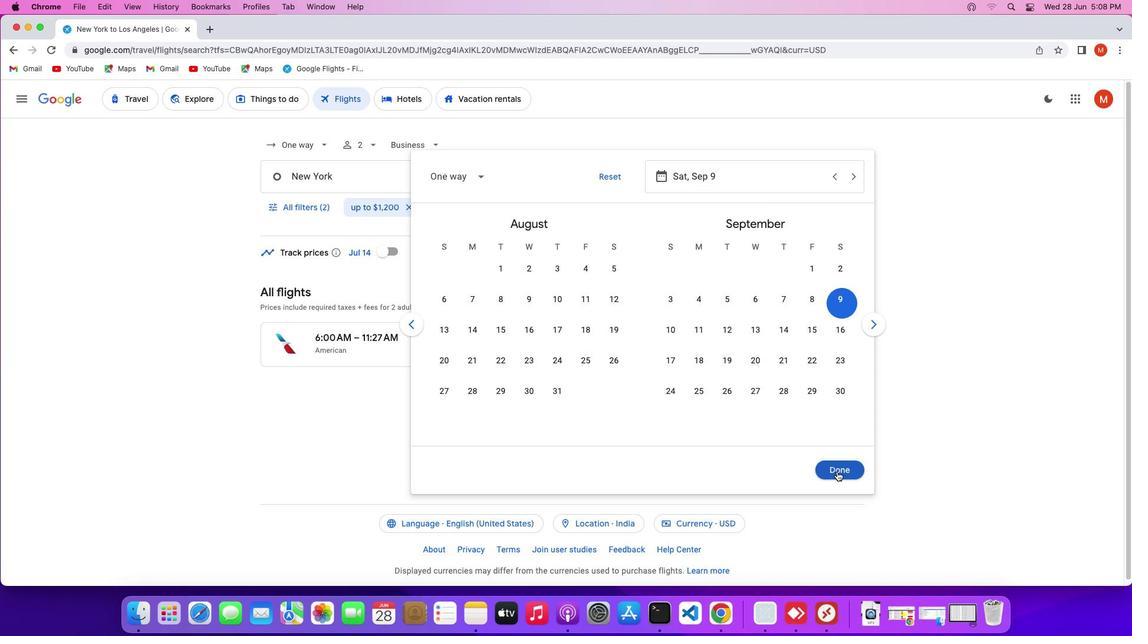 
Action: Mouse moved to (614, 268)
Screenshot: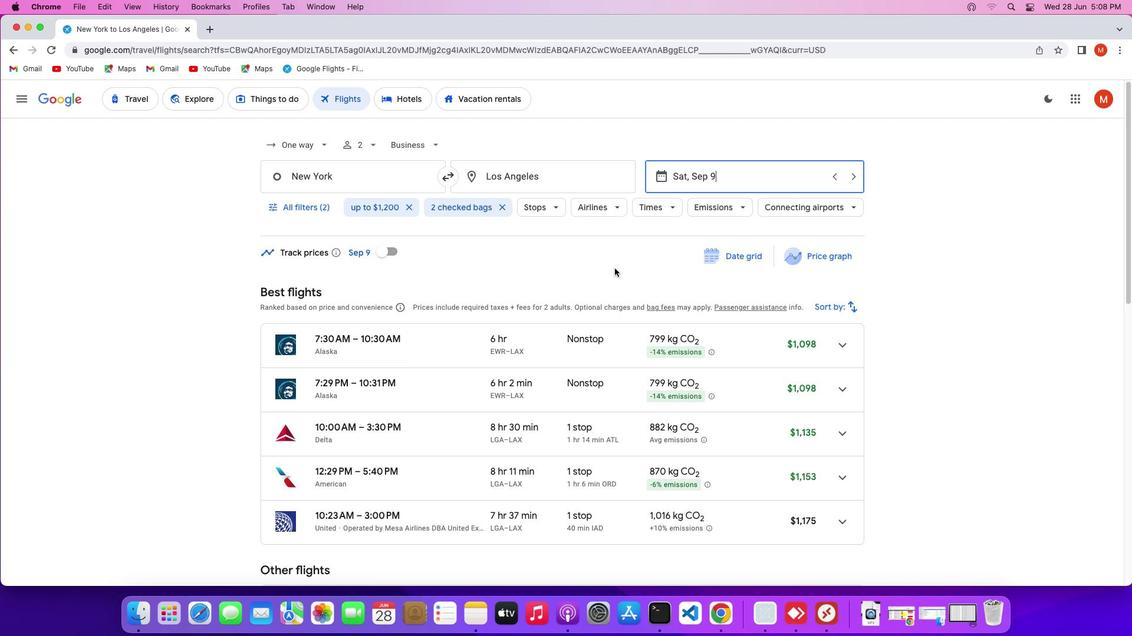 
